 Task: Search one way flight ticket for 3 adults in first from Denver: Denver International Airport to Greensboro: Piedmont Triad International Airport on 5-1-2023. Choice of flights is Westjet. Number of bags: 1 carry on bag. Price is upto 97000. Outbound departure time preference is 12:30.
Action: Mouse moved to (230, 197)
Screenshot: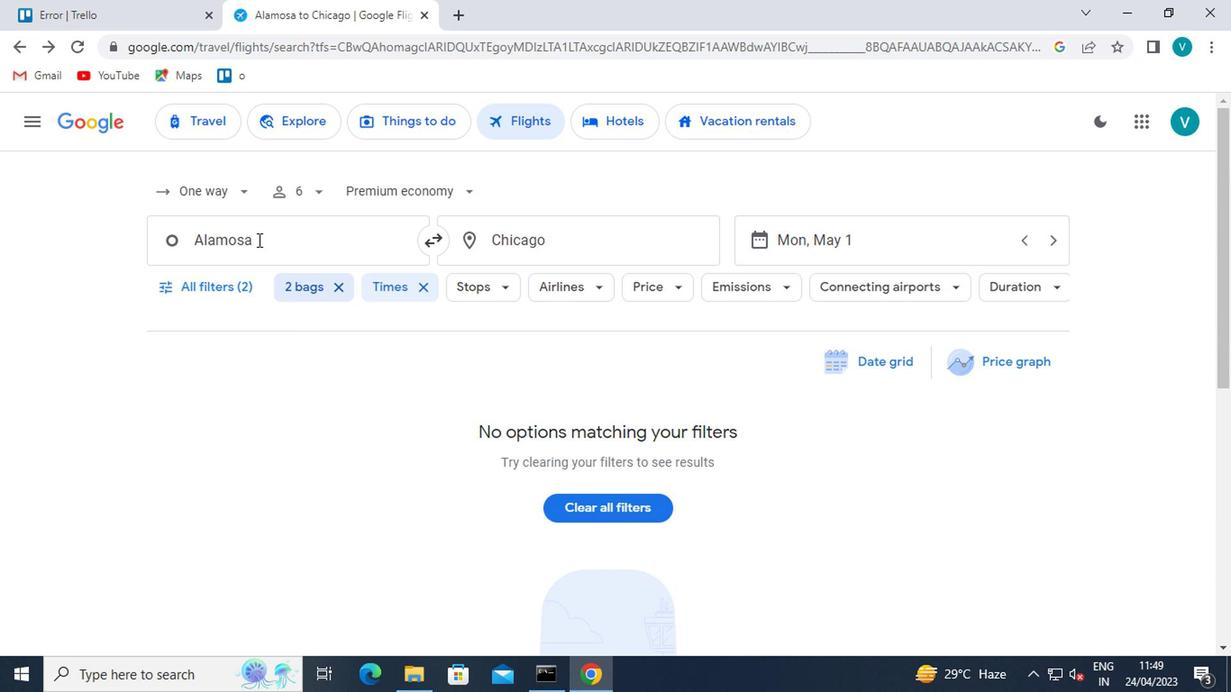 
Action: Mouse pressed left at (230, 197)
Screenshot: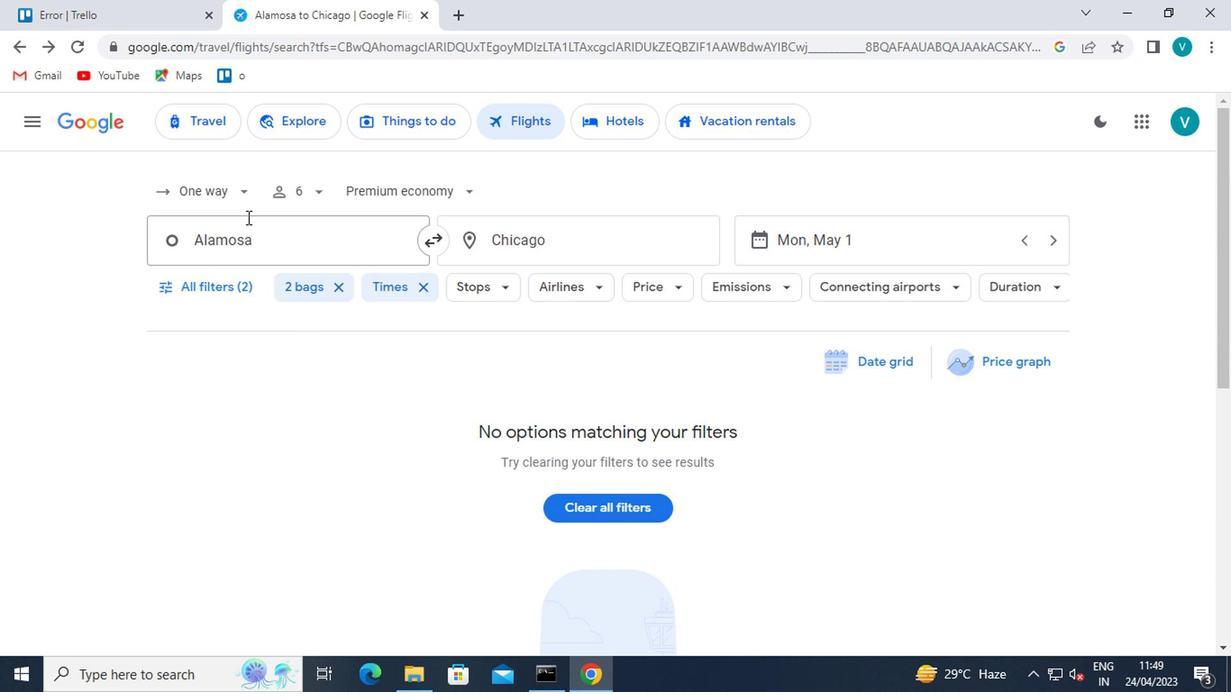 
Action: Mouse moved to (220, 282)
Screenshot: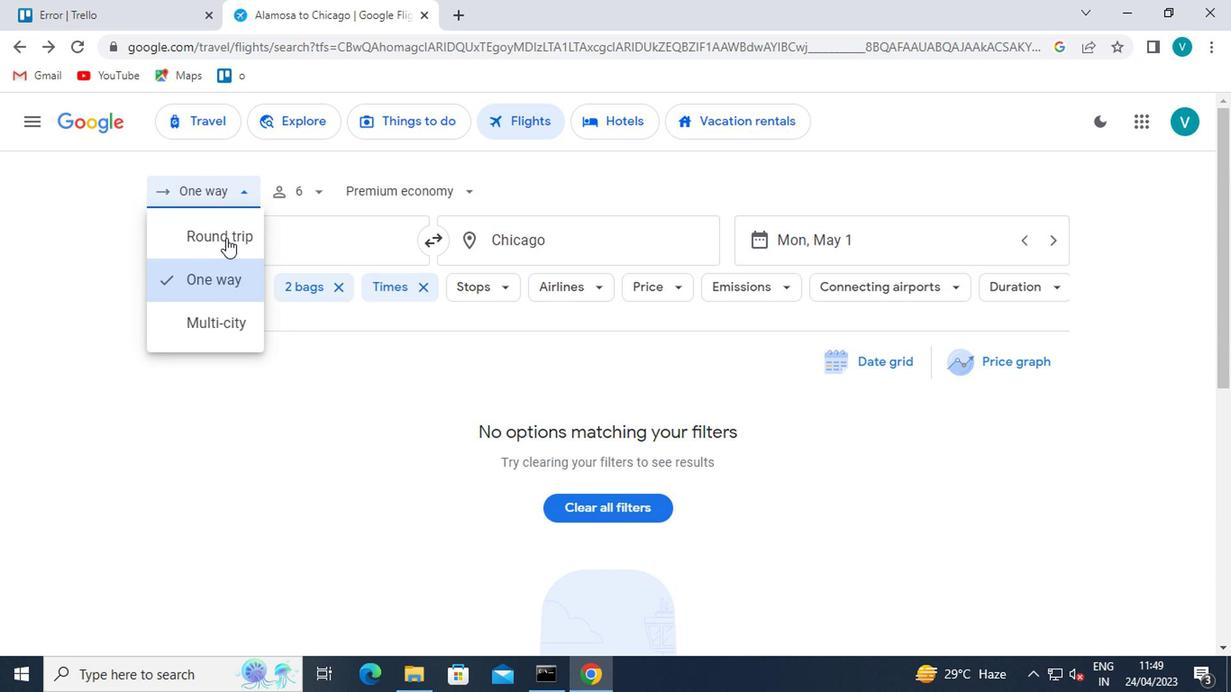 
Action: Mouse pressed left at (220, 282)
Screenshot: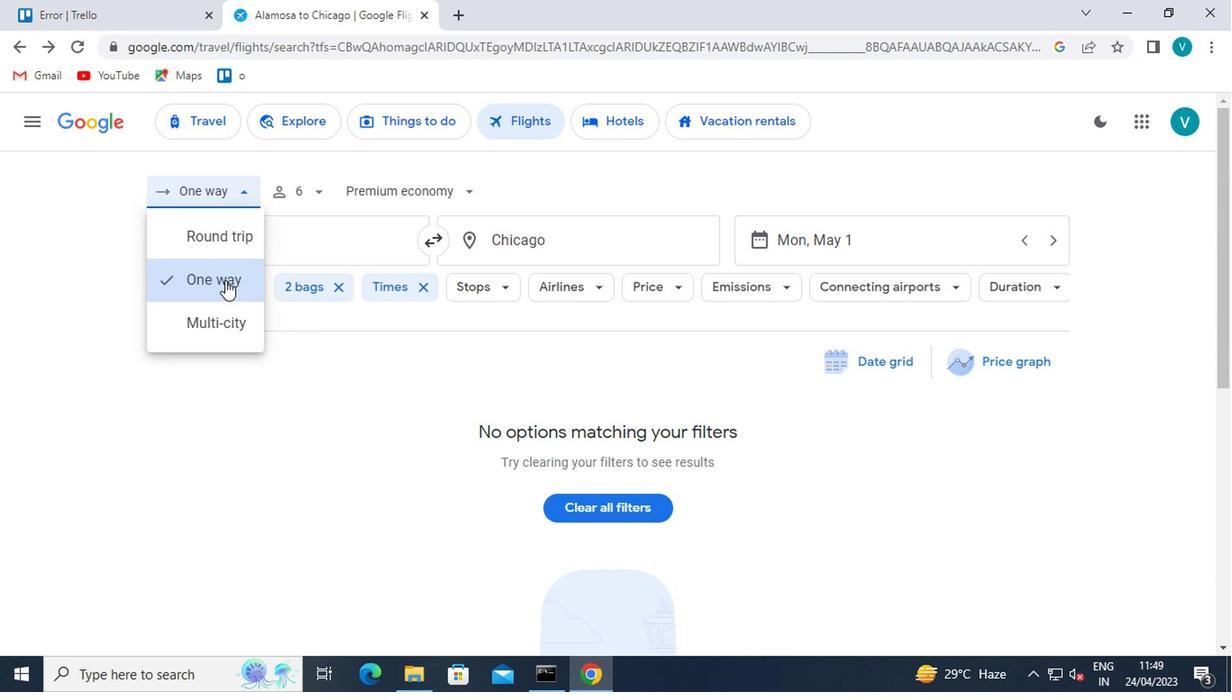 
Action: Mouse moved to (320, 191)
Screenshot: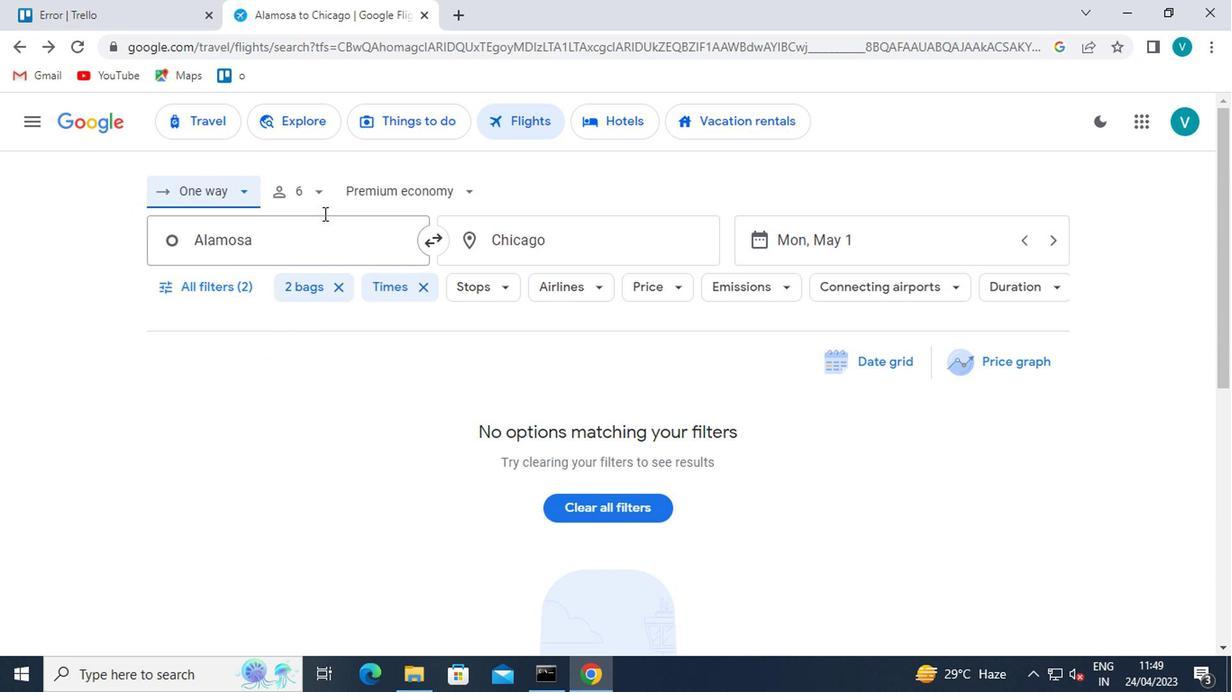 
Action: Mouse pressed left at (320, 191)
Screenshot: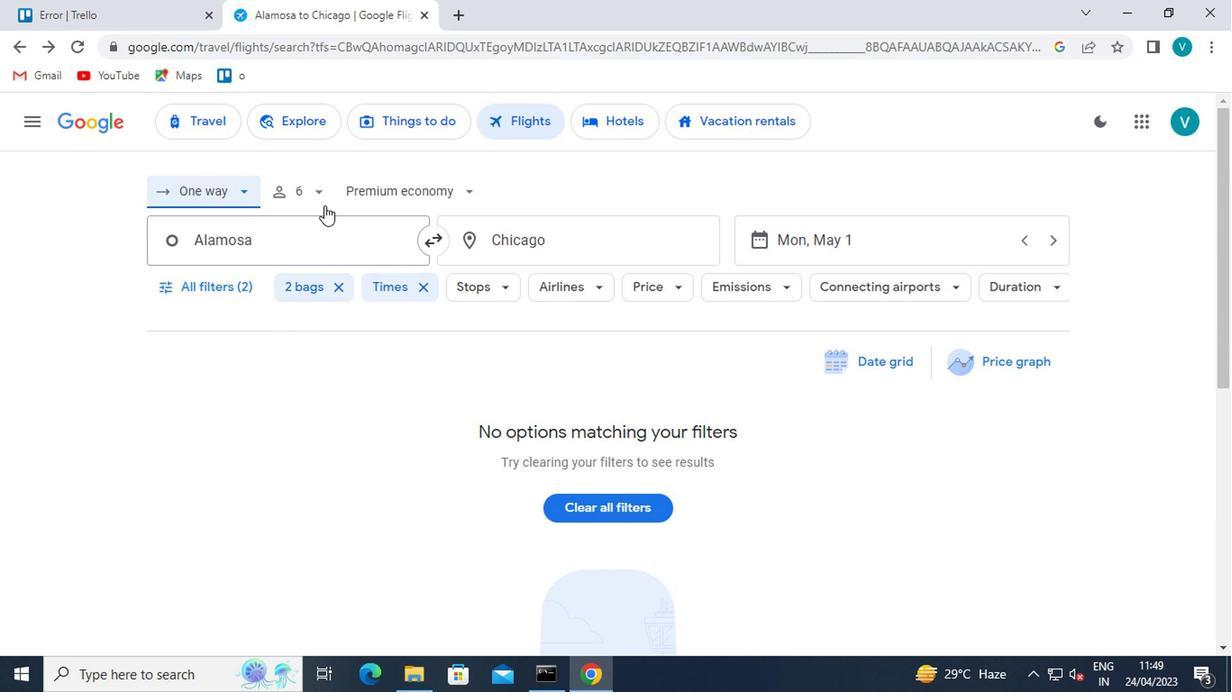 
Action: Mouse moved to (383, 293)
Screenshot: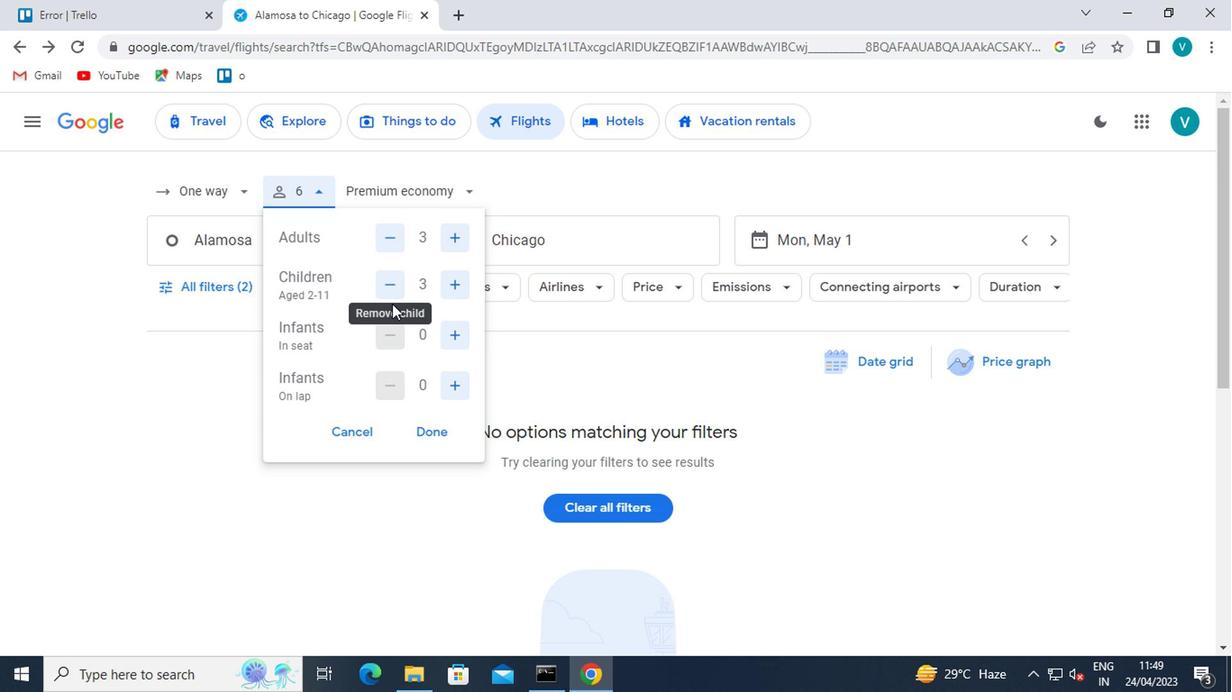 
Action: Mouse pressed left at (383, 293)
Screenshot: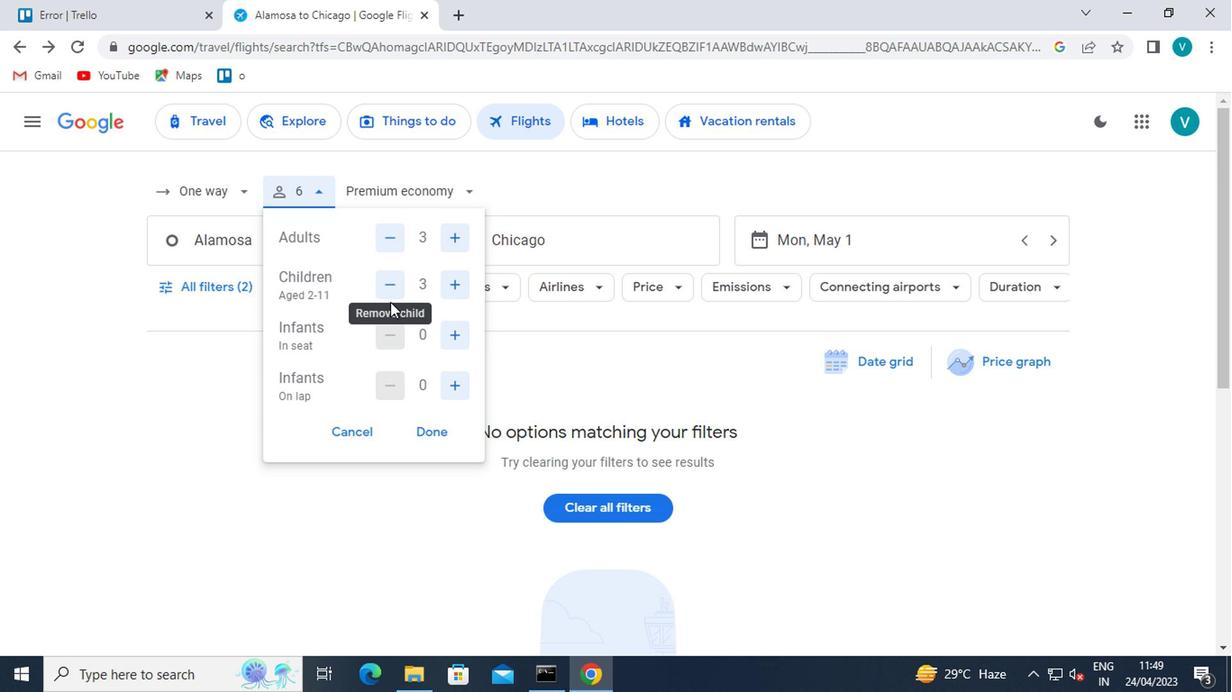 
Action: Mouse moved to (382, 293)
Screenshot: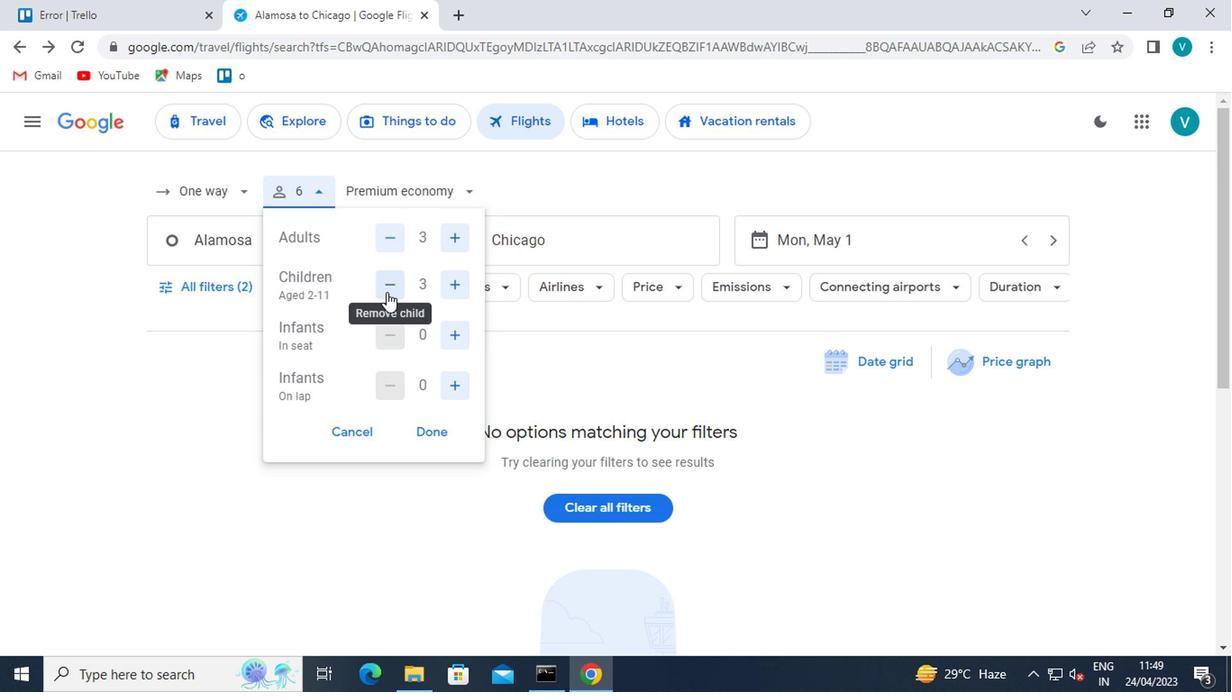 
Action: Mouse pressed left at (382, 293)
Screenshot: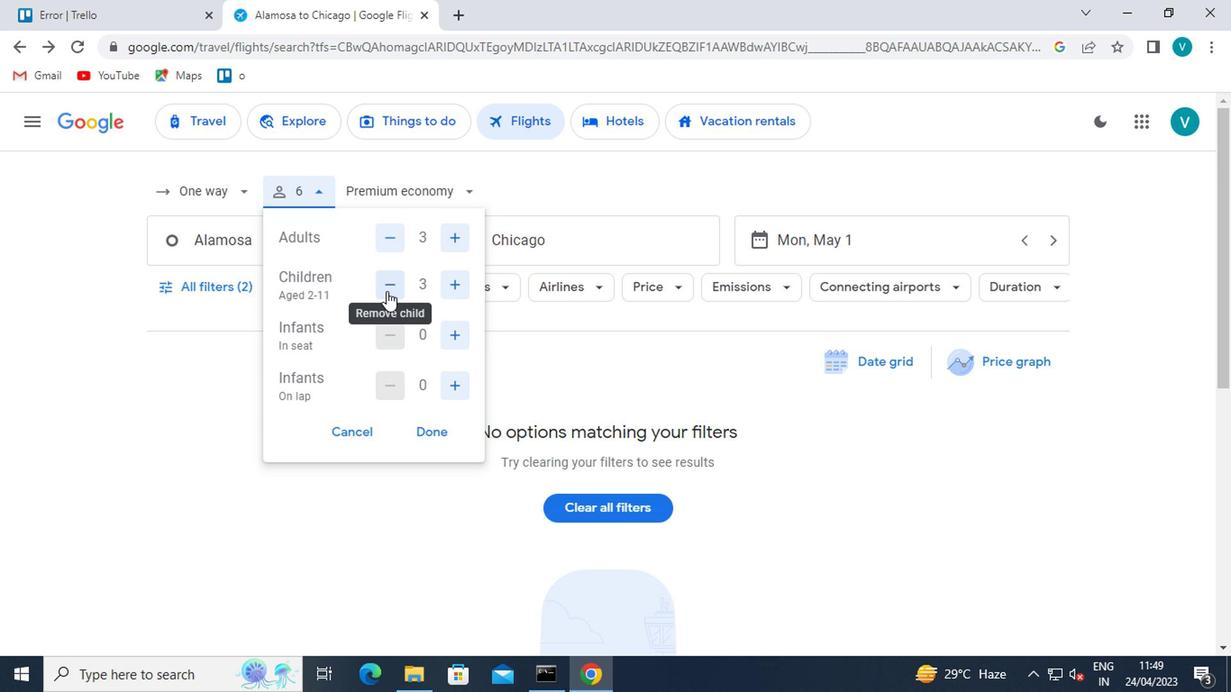 
Action: Mouse pressed left at (382, 293)
Screenshot: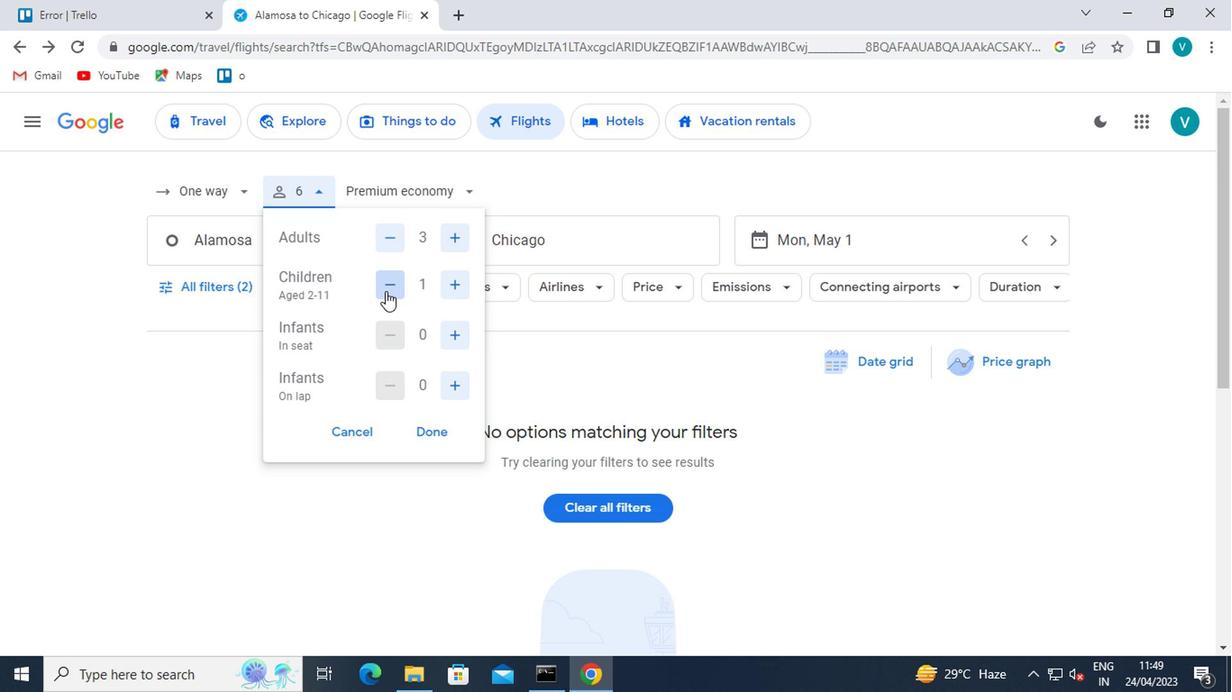 
Action: Mouse moved to (409, 202)
Screenshot: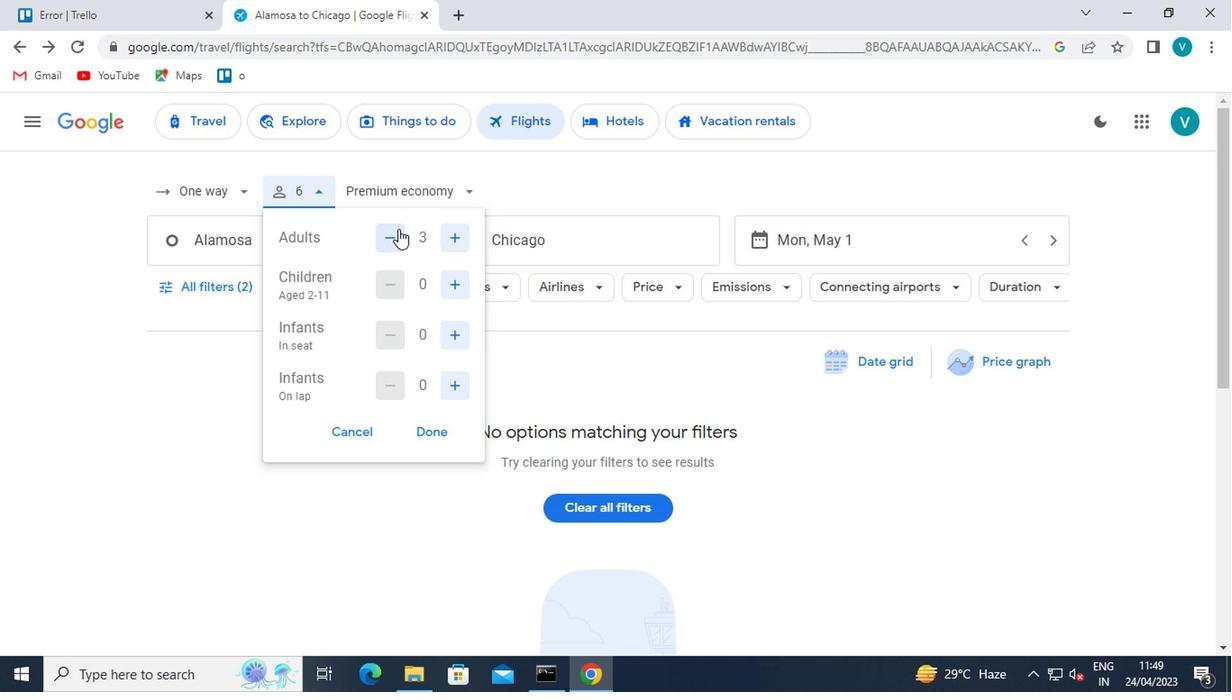 
Action: Mouse pressed left at (409, 202)
Screenshot: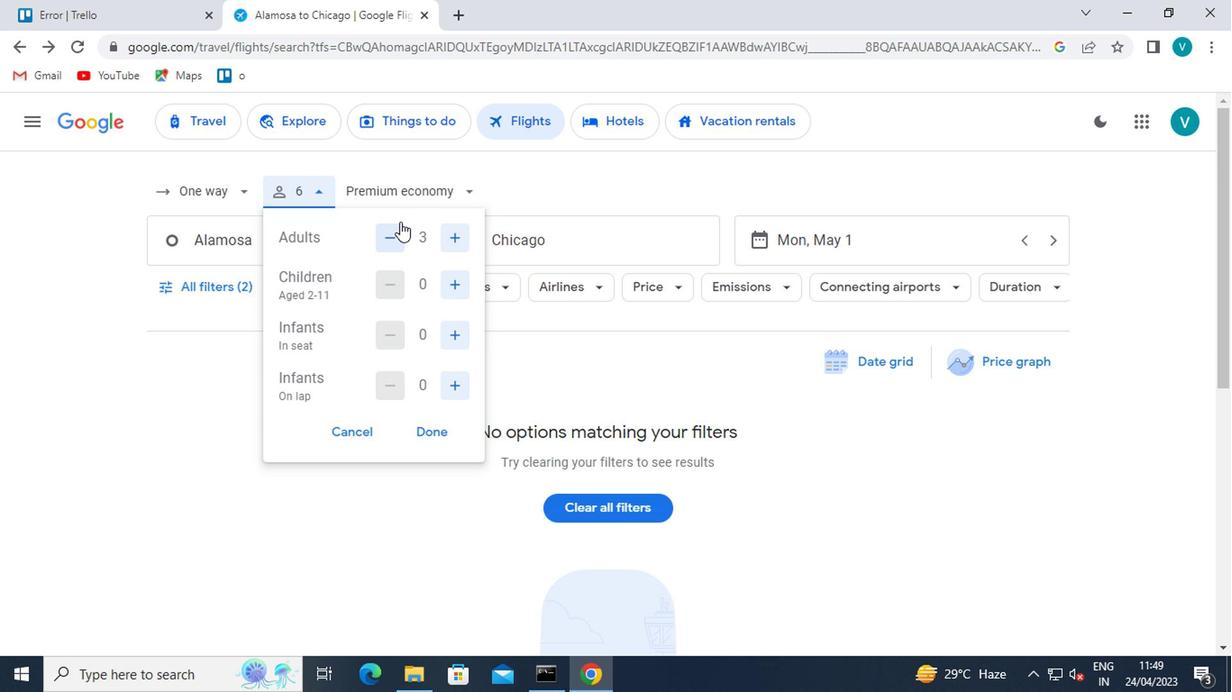
Action: Mouse moved to (396, 386)
Screenshot: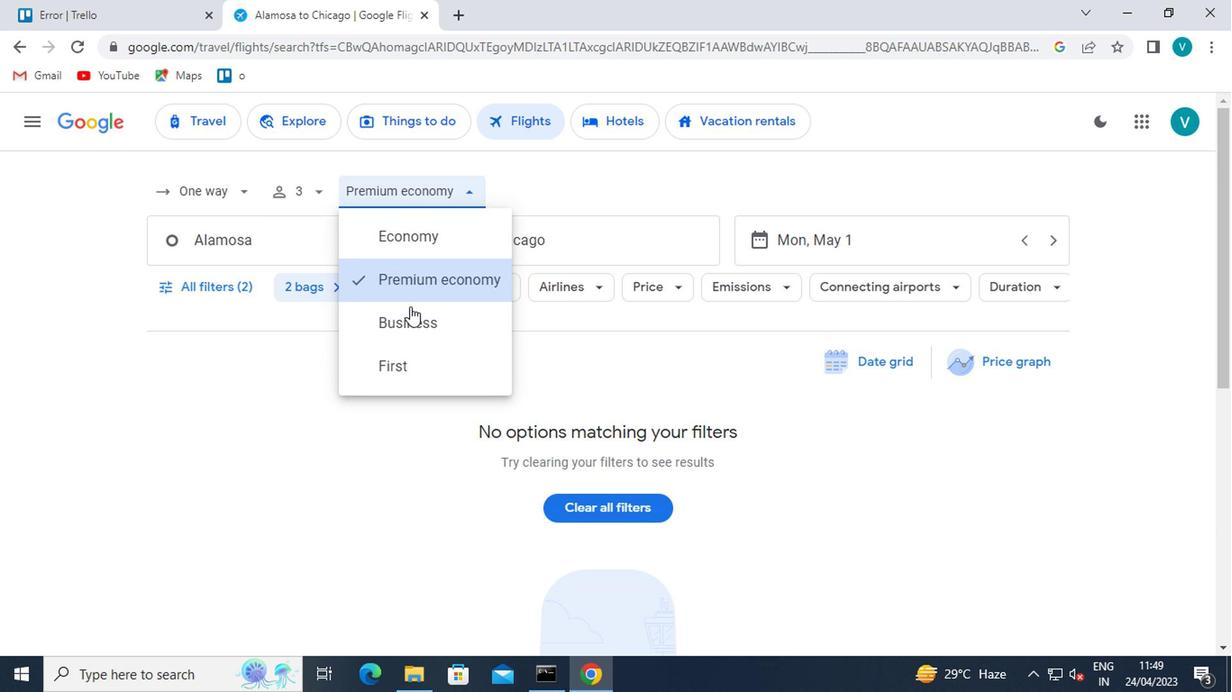 
Action: Mouse pressed left at (396, 386)
Screenshot: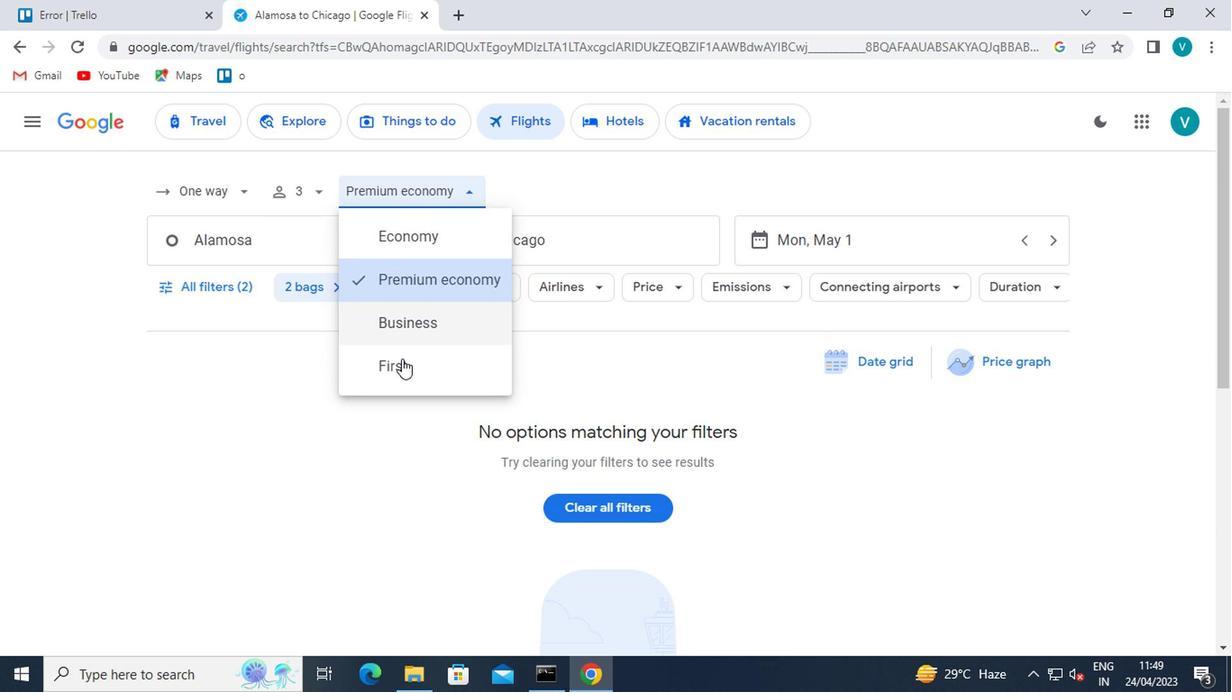 
Action: Mouse moved to (329, 270)
Screenshot: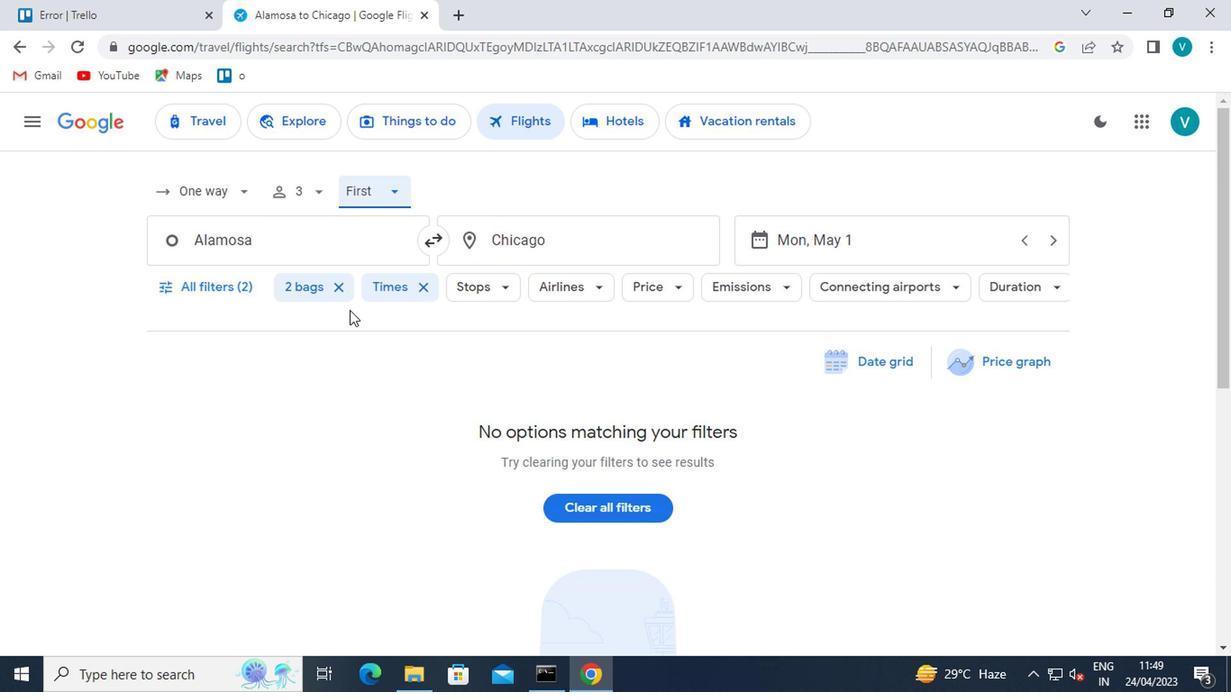 
Action: Mouse pressed left at (329, 270)
Screenshot: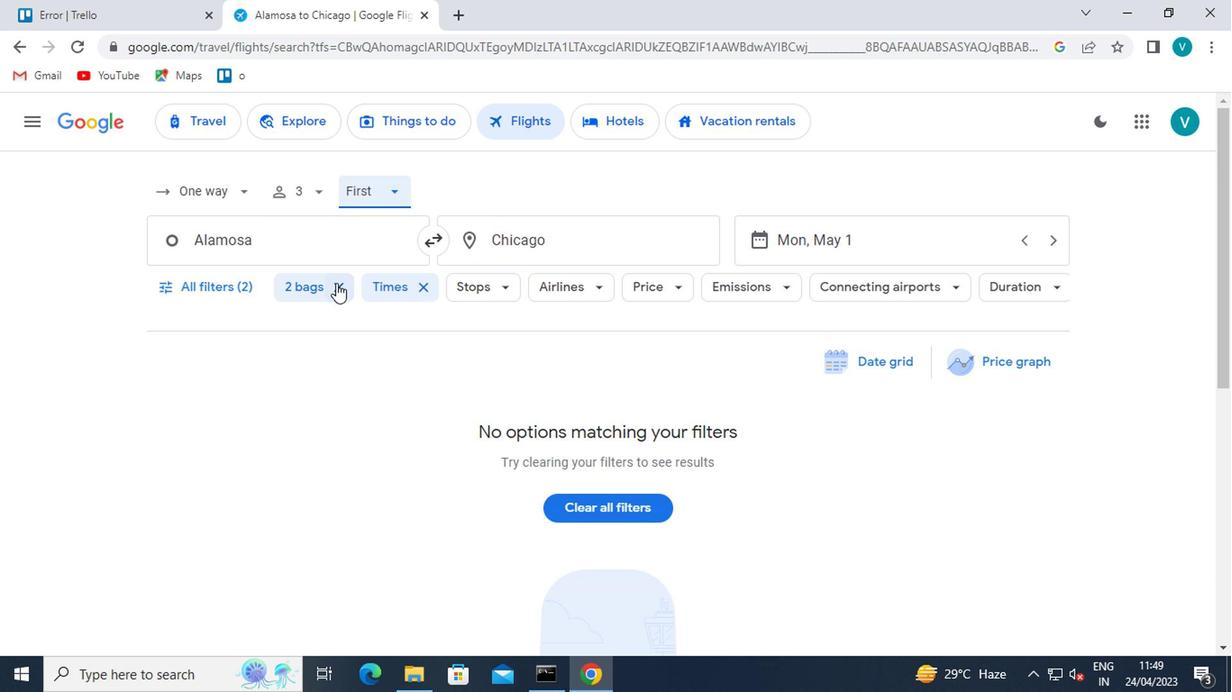 
Action: Mouse moved to (331, 252)
Screenshot: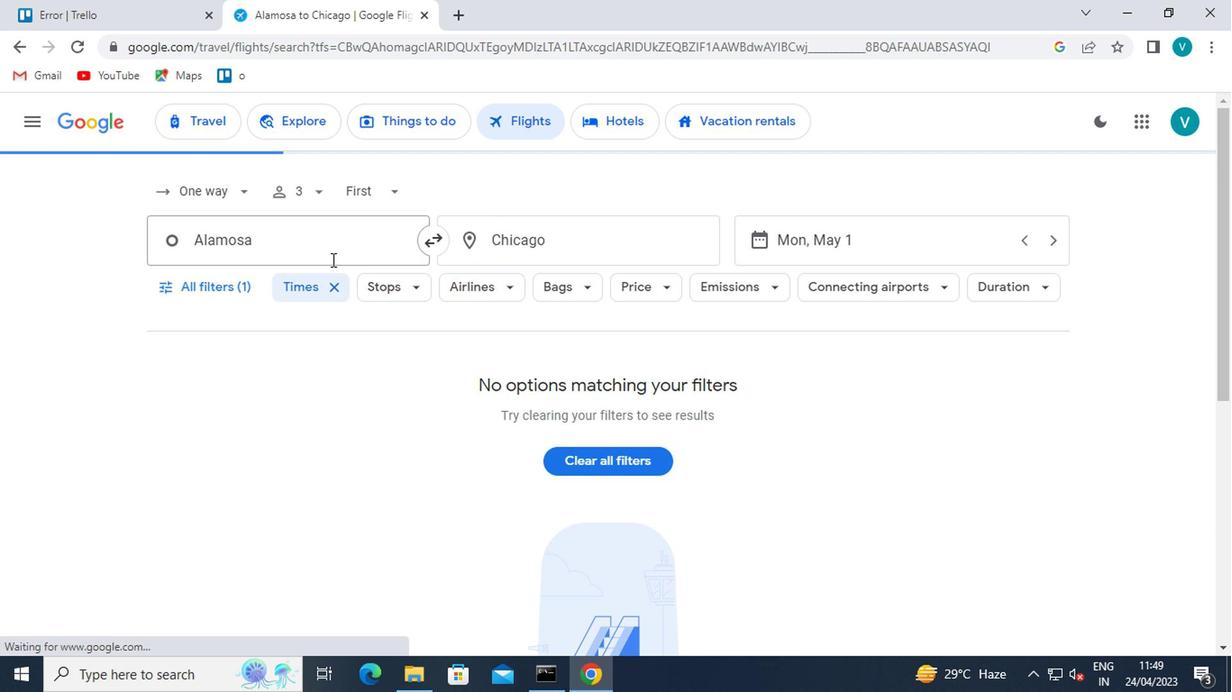 
Action: Mouse pressed left at (331, 252)
Screenshot: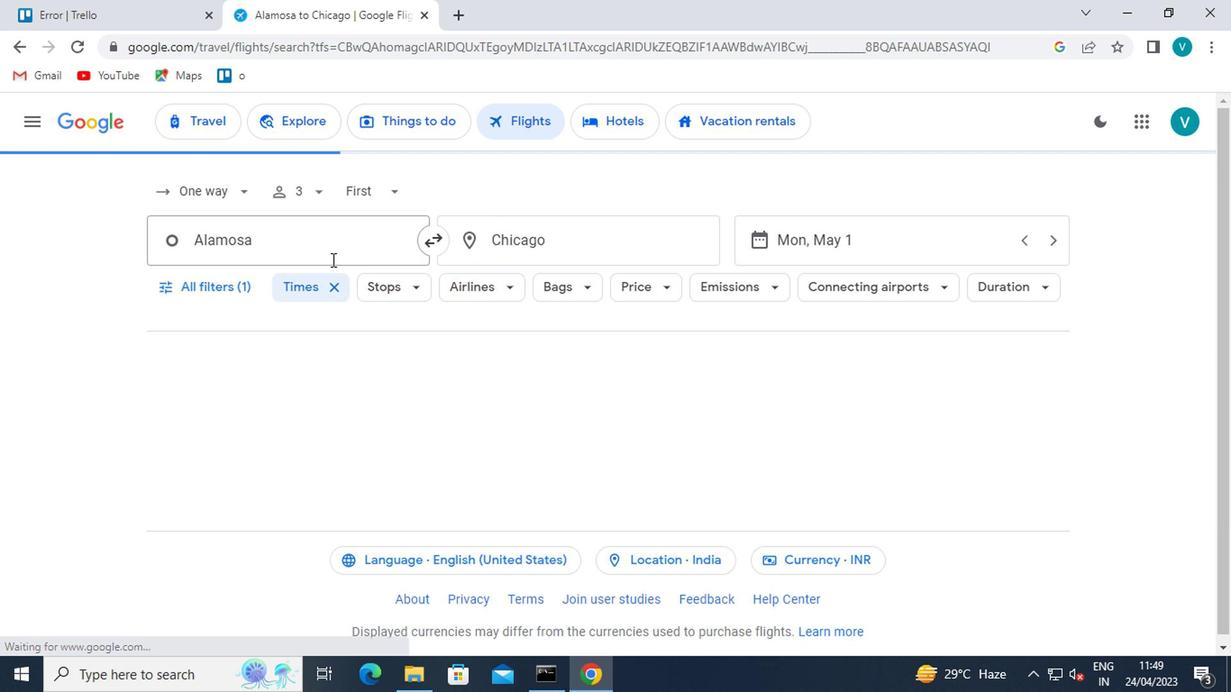 
Action: Mouse moved to (402, 250)
Screenshot: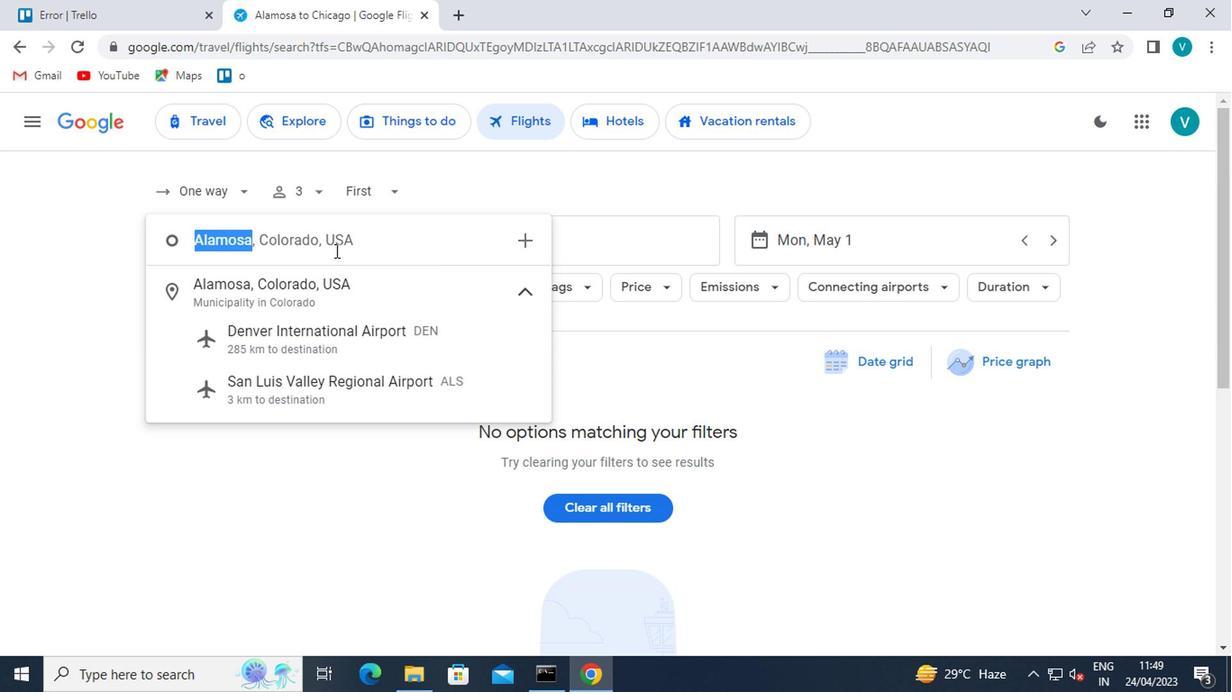 
Action: Key pressed <Key.shift>DENVER
Screenshot: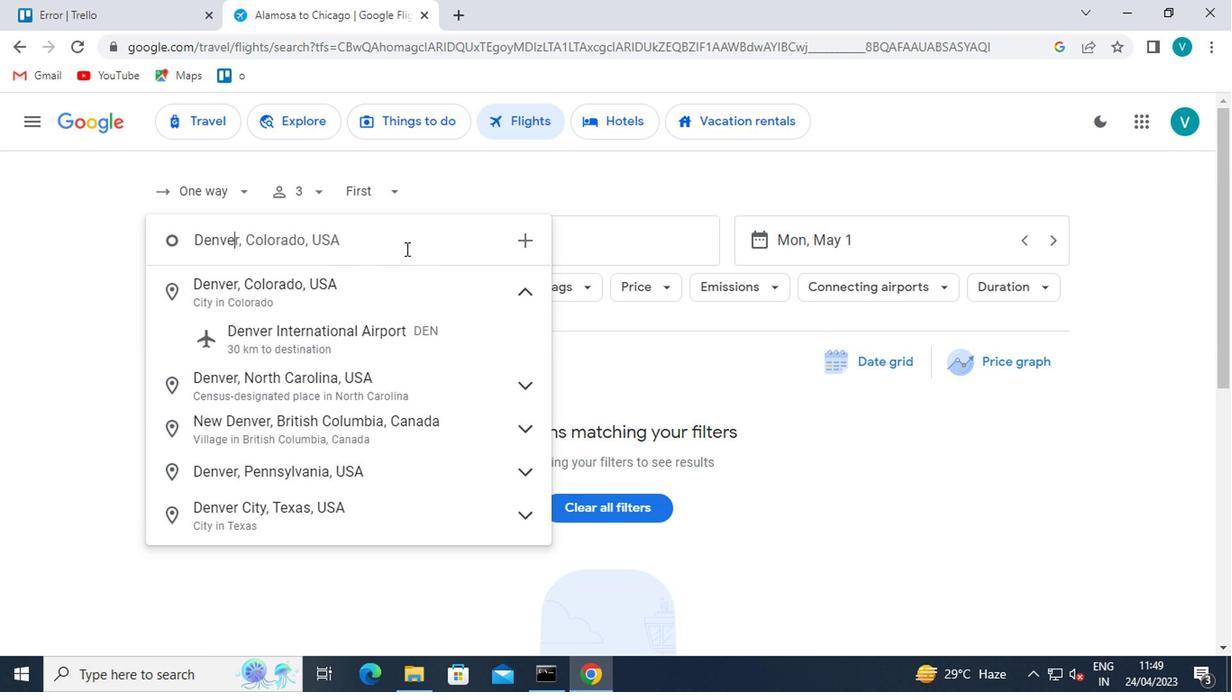 
Action: Mouse moved to (357, 327)
Screenshot: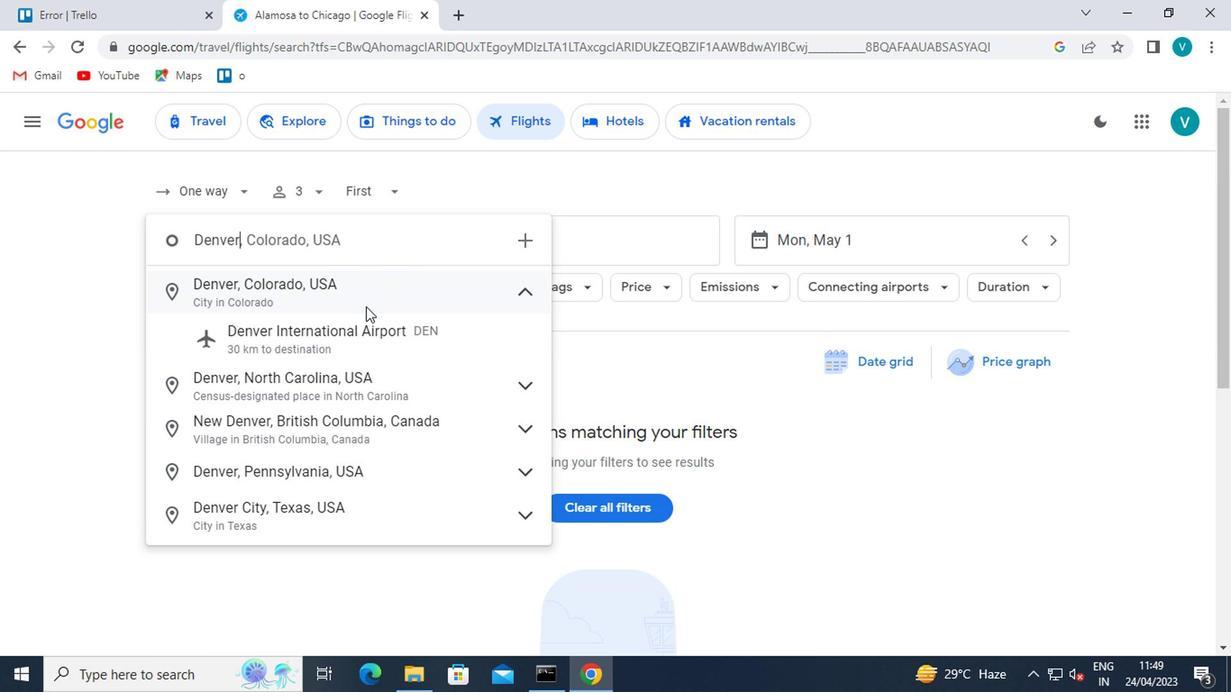
Action: Mouse pressed left at (357, 327)
Screenshot: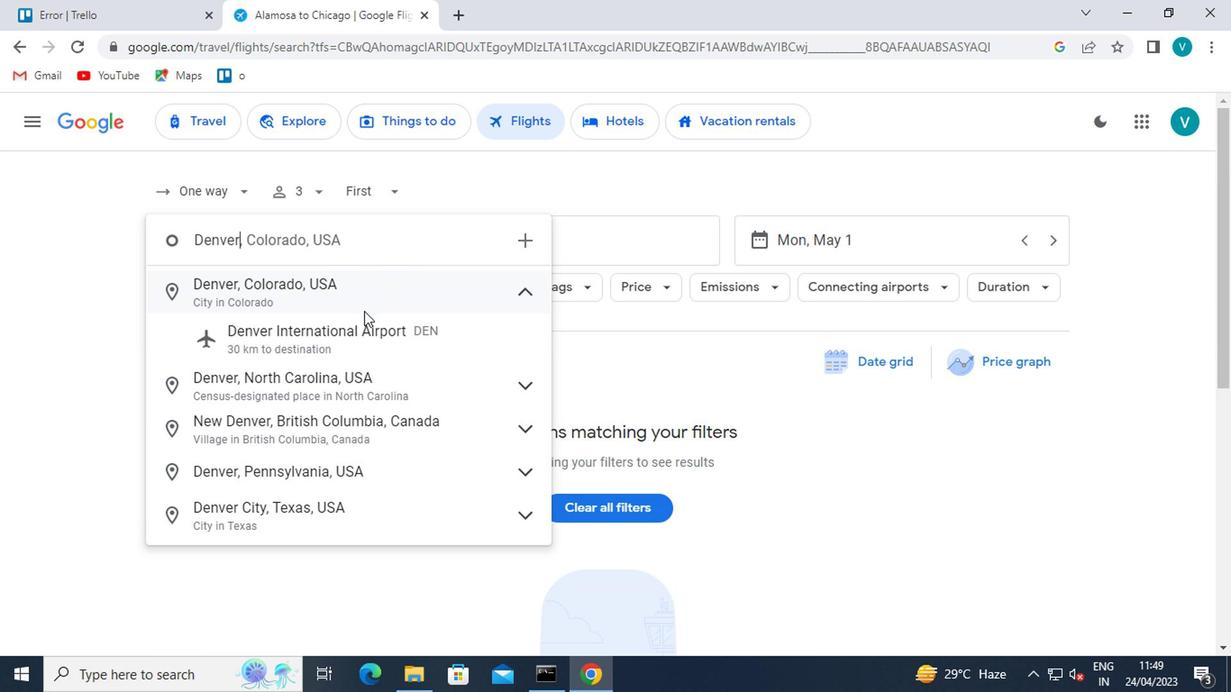 
Action: Mouse moved to (548, 249)
Screenshot: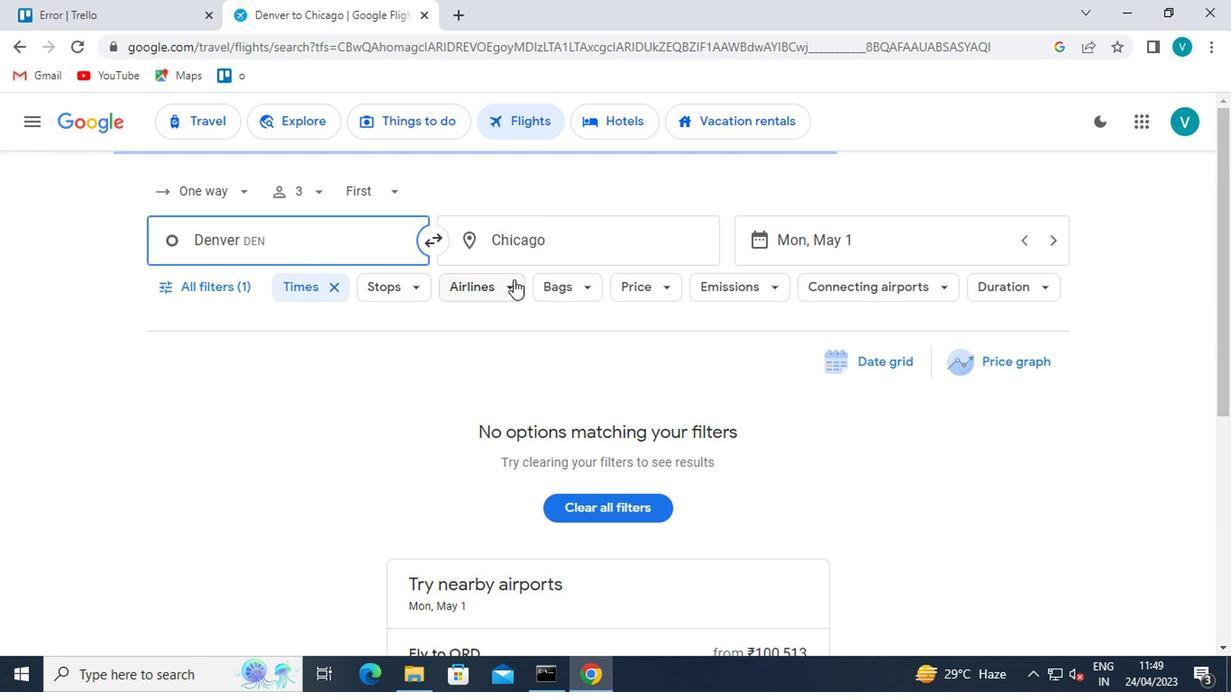 
Action: Mouse pressed left at (548, 249)
Screenshot: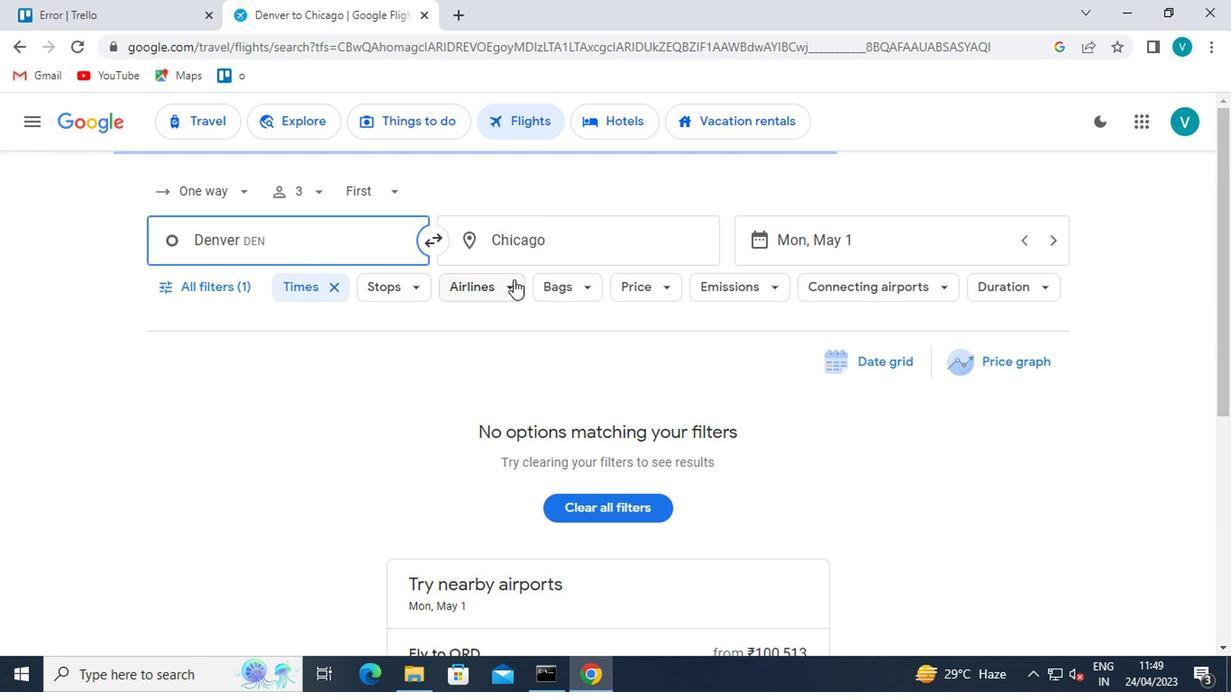 
Action: Key pressed <Key.backspace><Key.shift>GREENSBRO
Screenshot: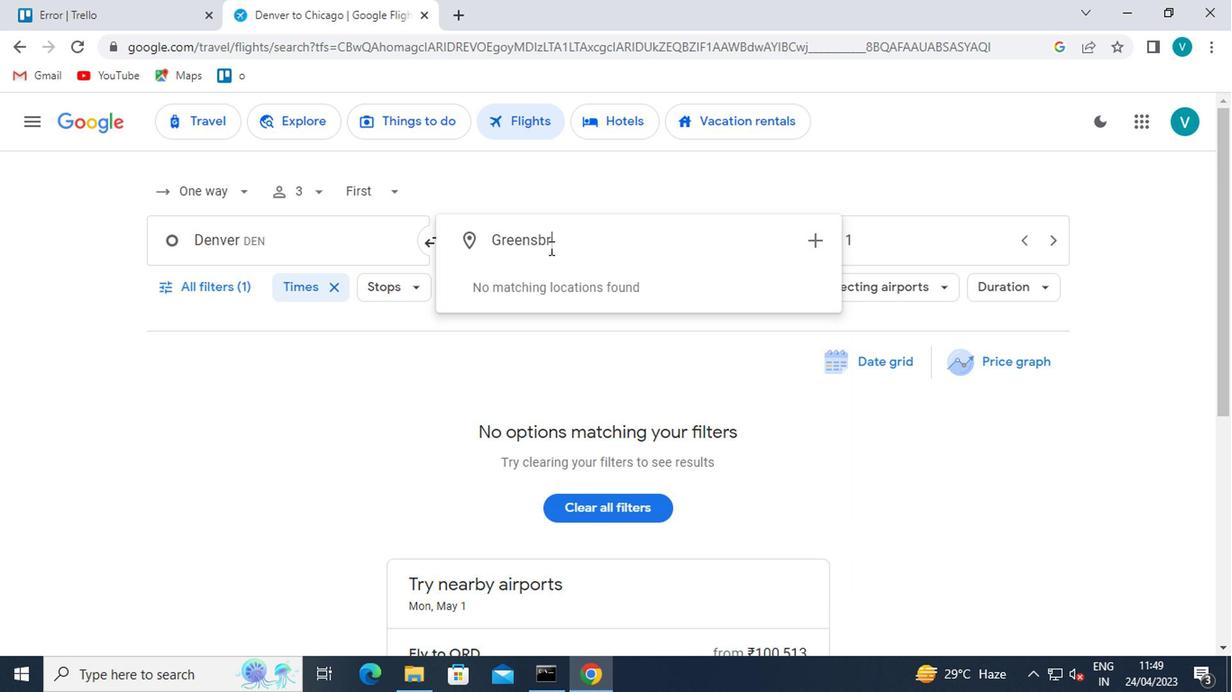 
Action: Mouse moved to (618, 341)
Screenshot: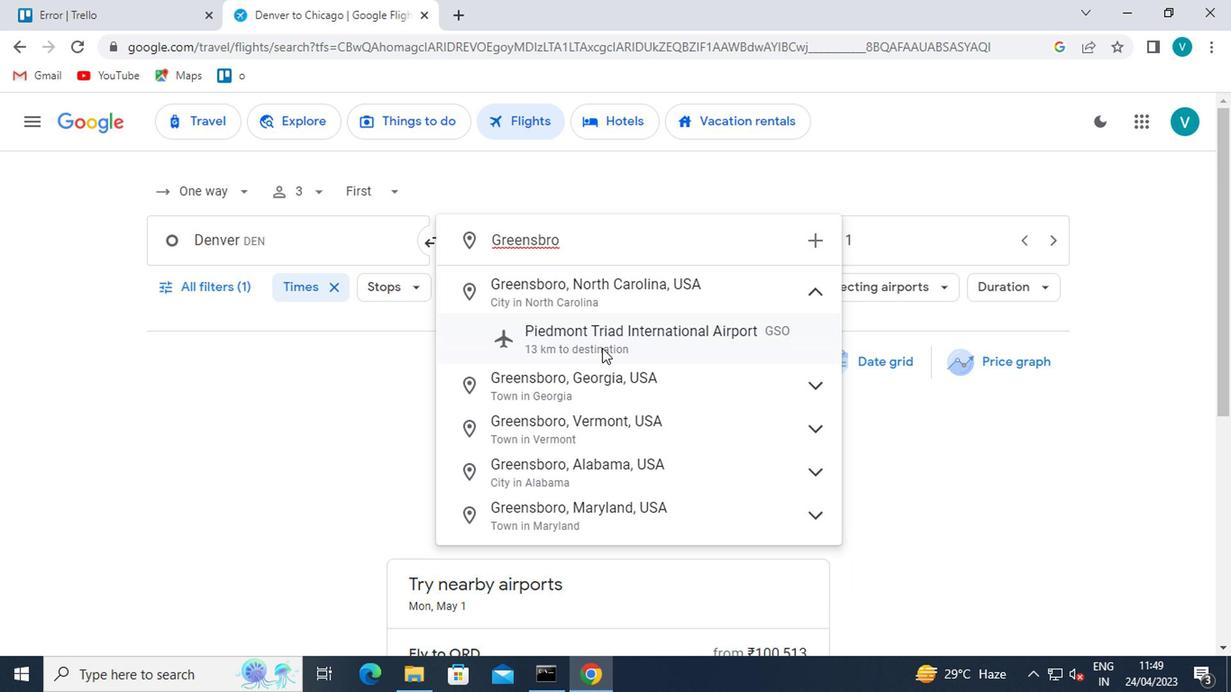 
Action: Mouse pressed left at (618, 341)
Screenshot: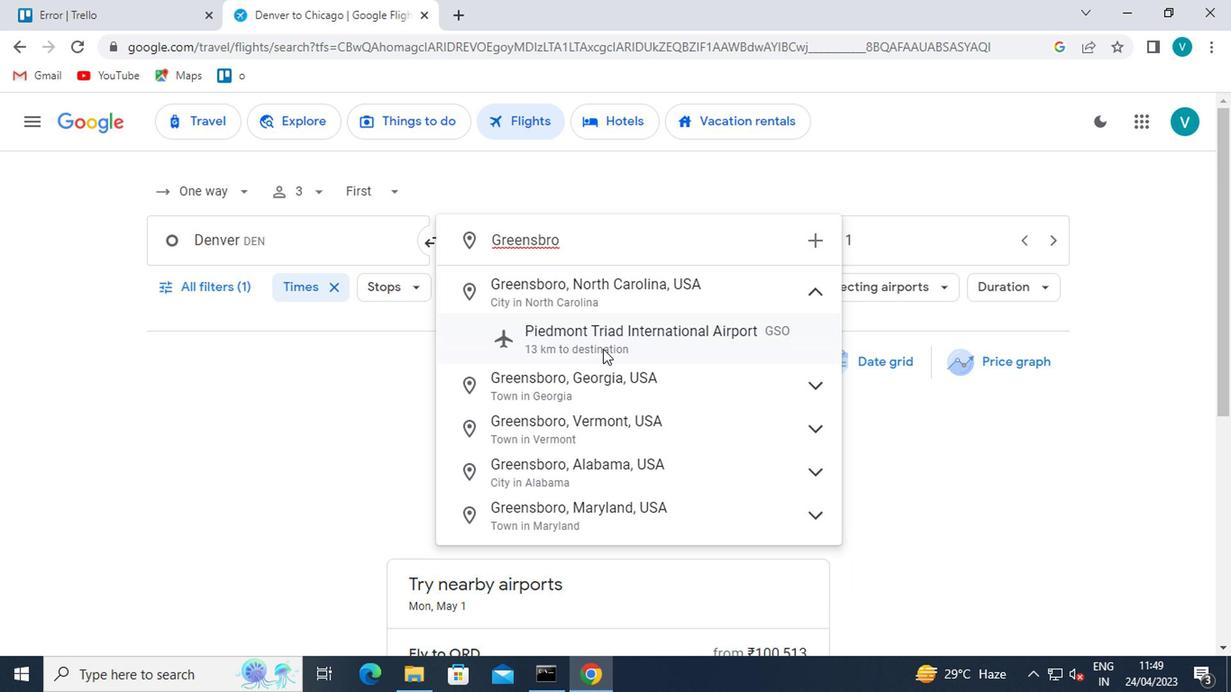 
Action: Mouse moved to (874, 245)
Screenshot: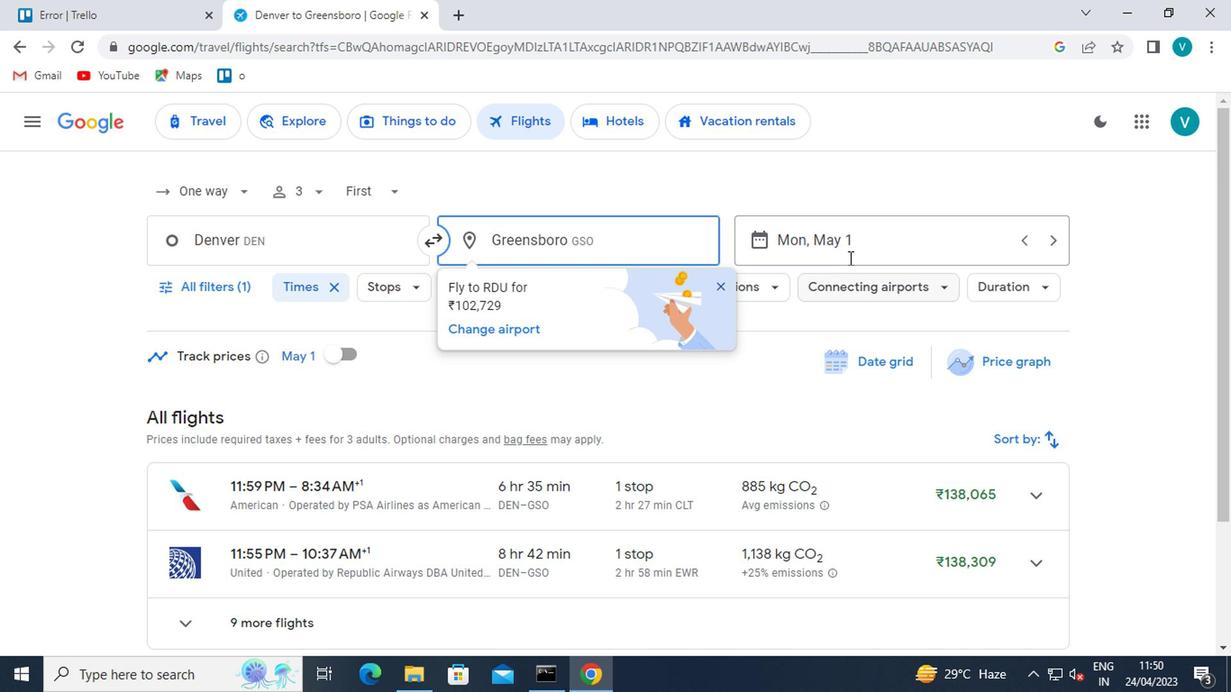 
Action: Mouse pressed left at (874, 245)
Screenshot: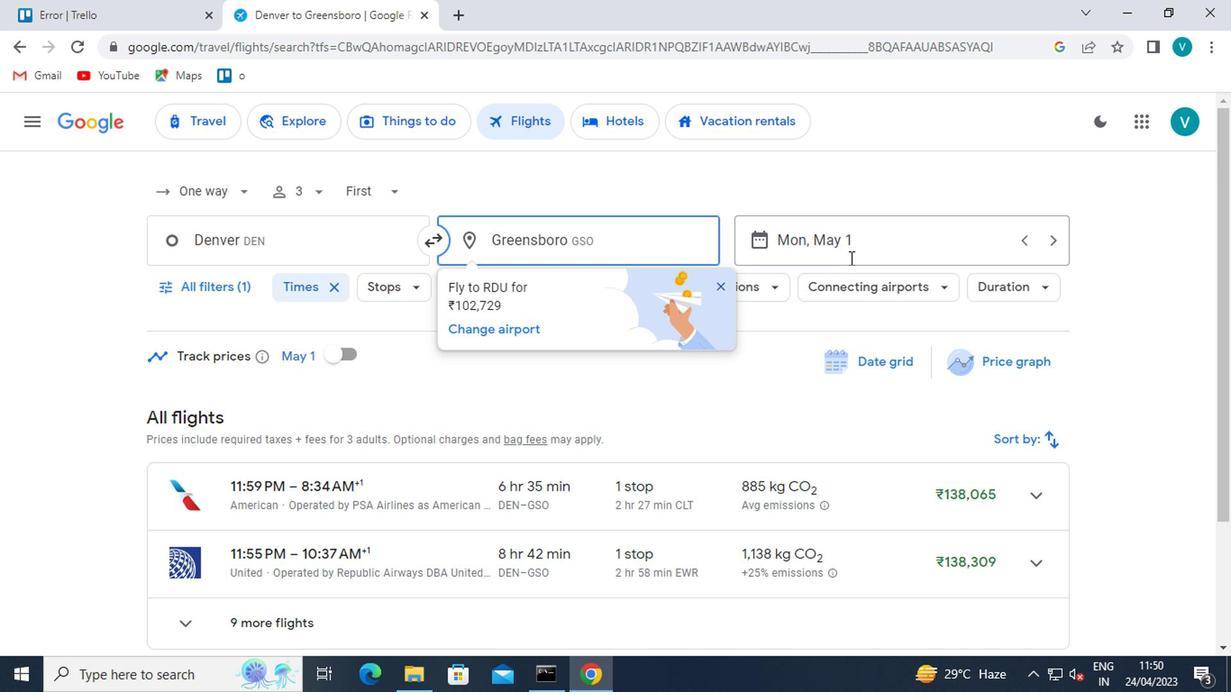 
Action: Mouse moved to (830, 320)
Screenshot: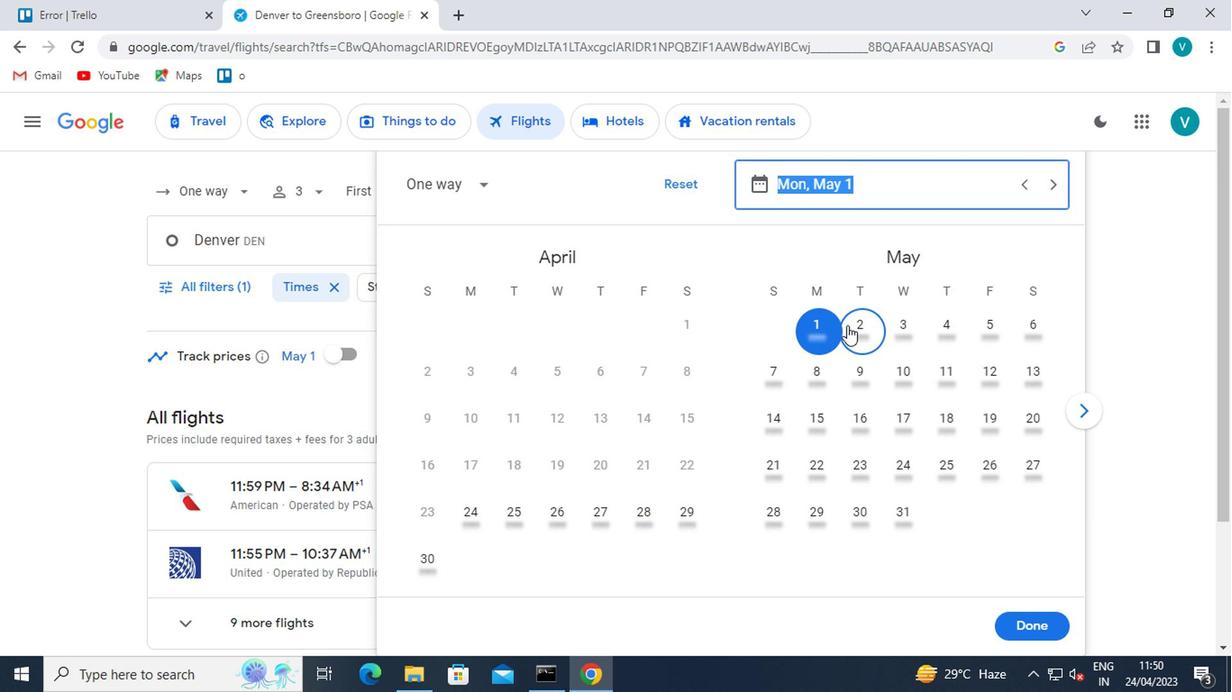 
Action: Mouse pressed left at (830, 320)
Screenshot: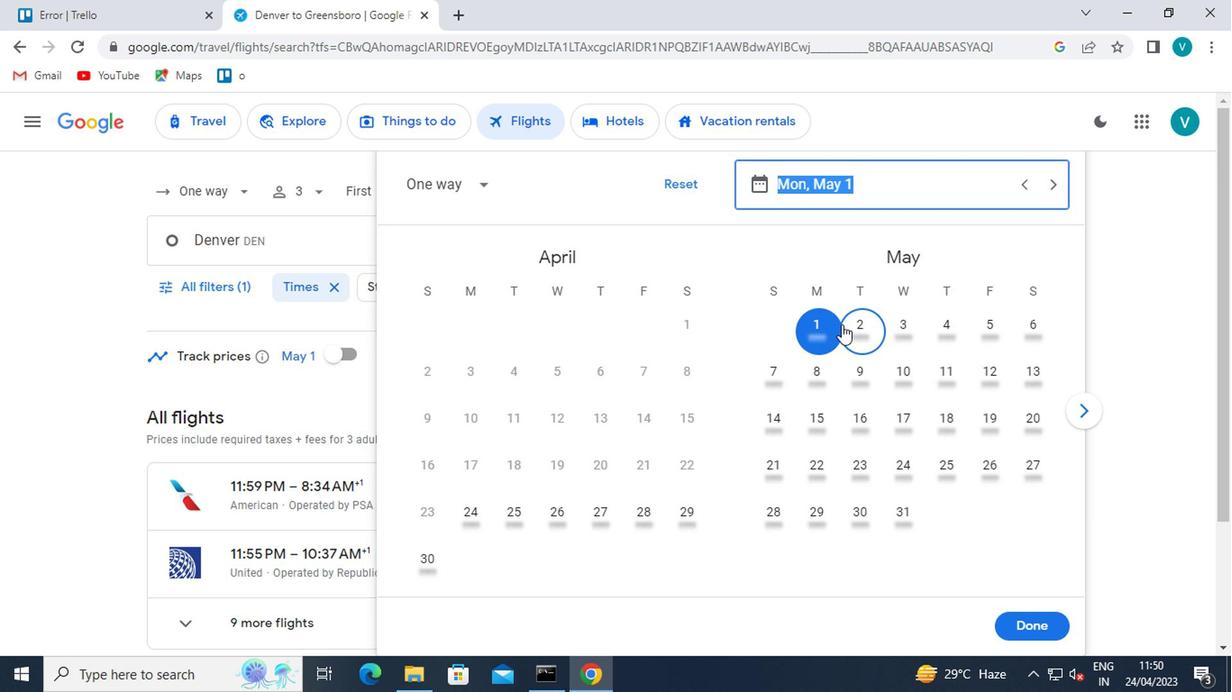 
Action: Mouse moved to (1048, 628)
Screenshot: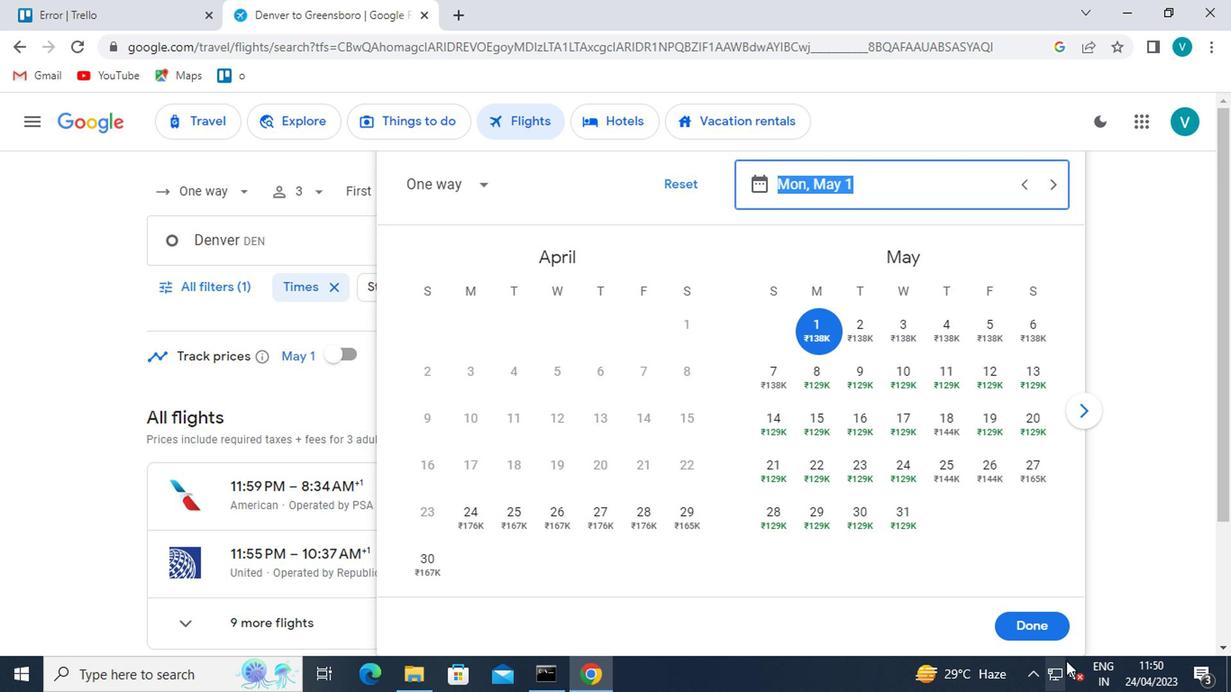 
Action: Mouse pressed left at (1048, 628)
Screenshot: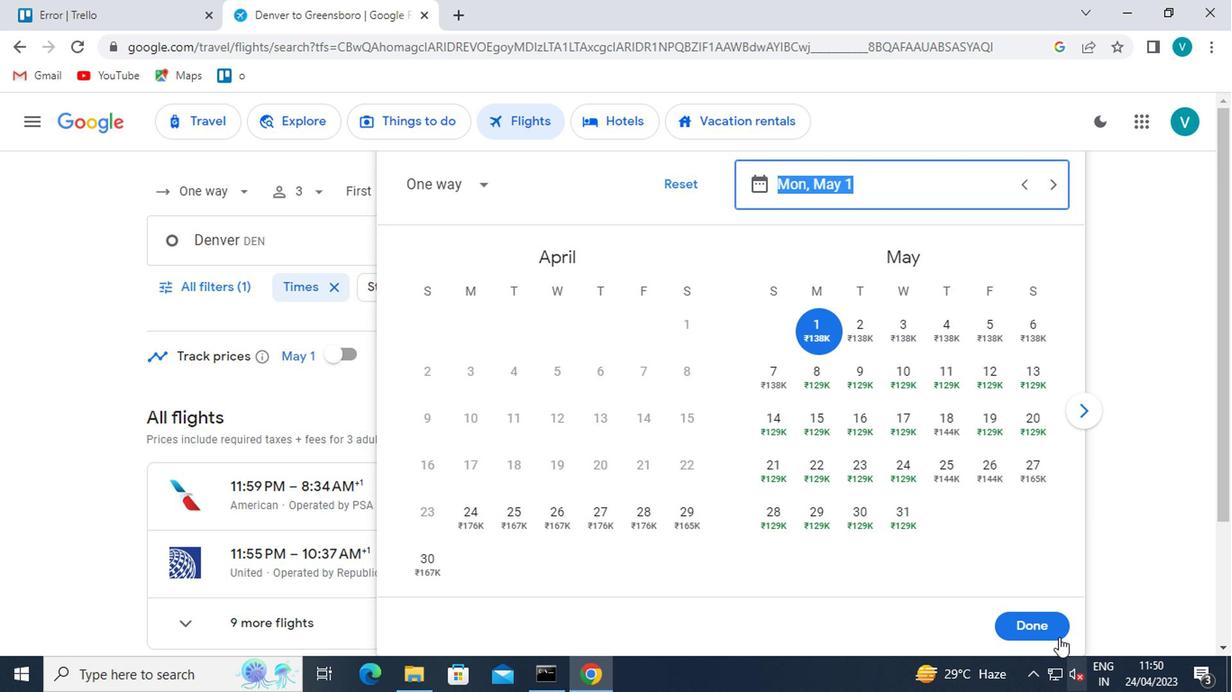 
Action: Mouse moved to (196, 293)
Screenshot: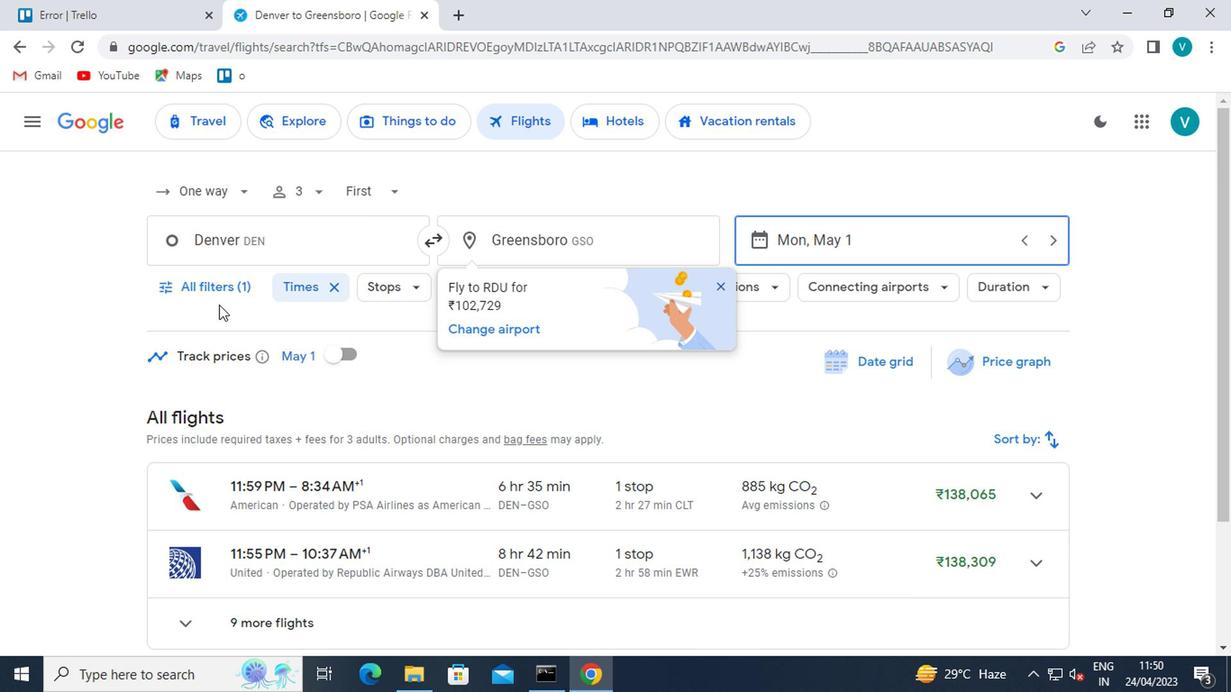 
Action: Mouse pressed left at (196, 293)
Screenshot: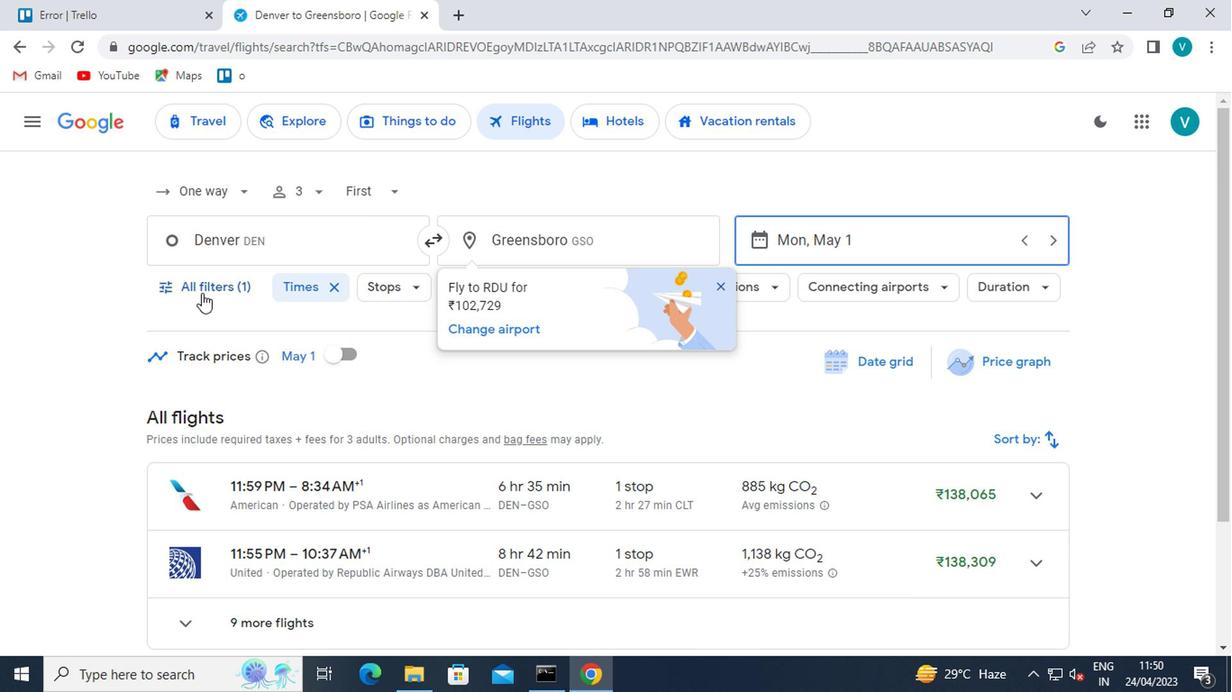 
Action: Mouse moved to (357, 407)
Screenshot: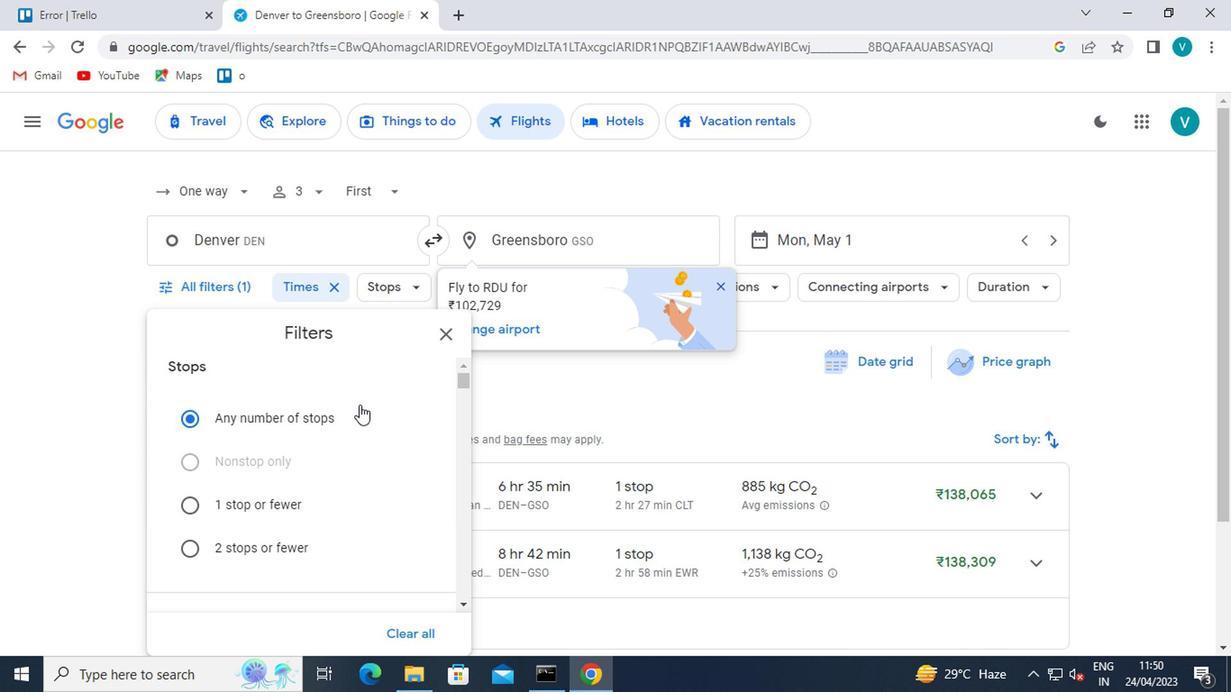 
Action: Mouse scrolled (357, 407) with delta (0, 0)
Screenshot: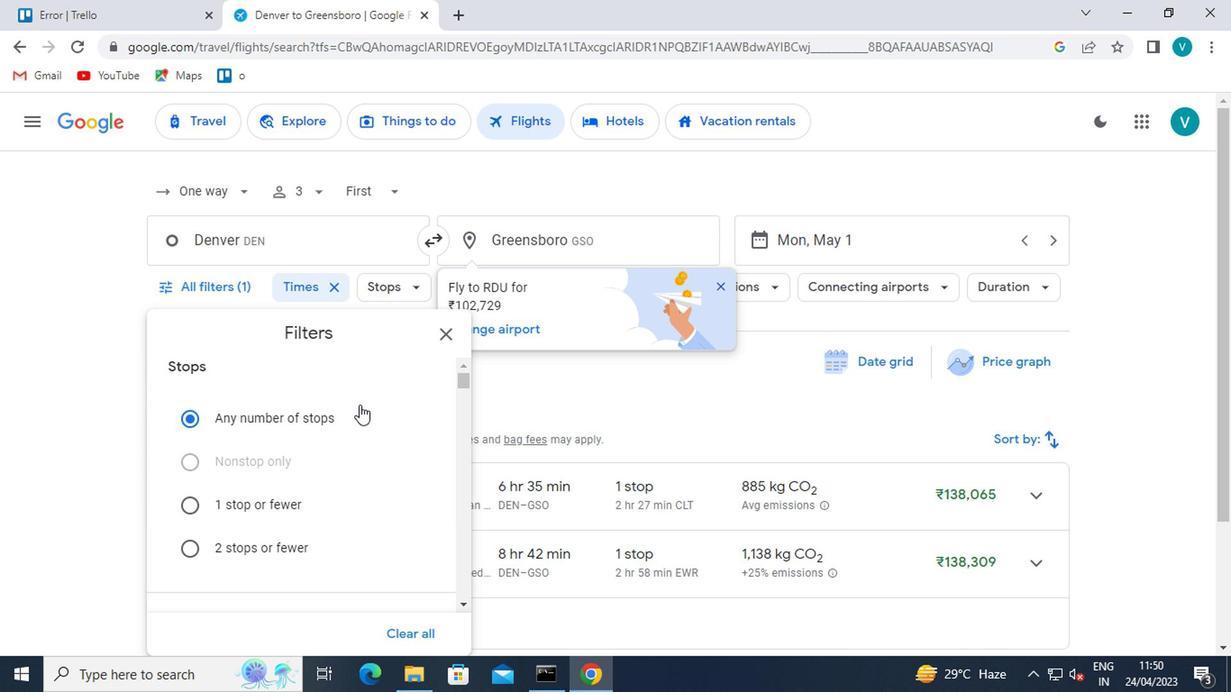 
Action: Mouse moved to (359, 410)
Screenshot: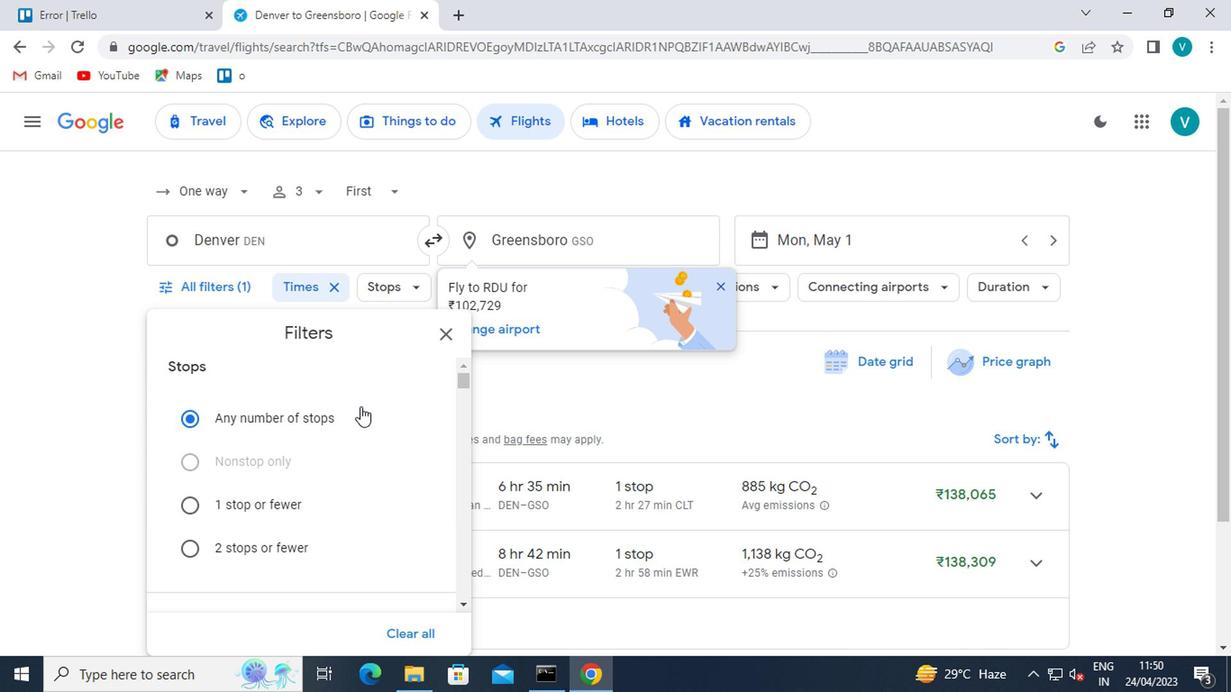 
Action: Mouse scrolled (359, 409) with delta (0, 0)
Screenshot: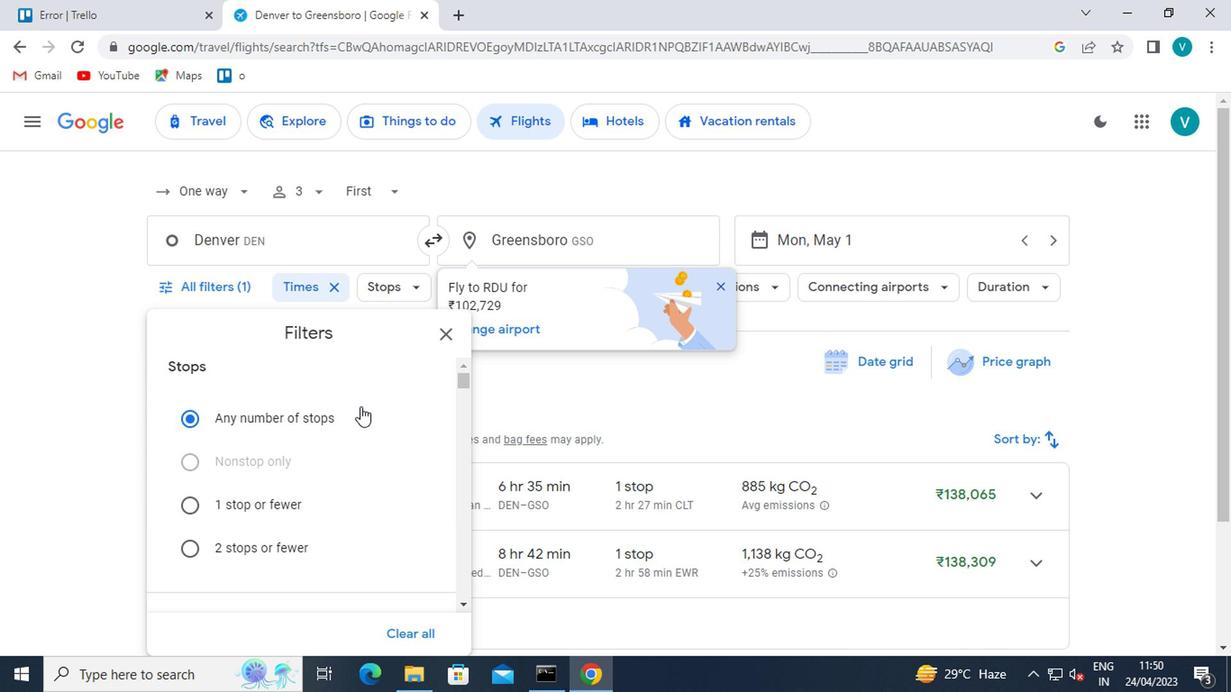 
Action: Mouse scrolled (359, 409) with delta (0, 0)
Screenshot: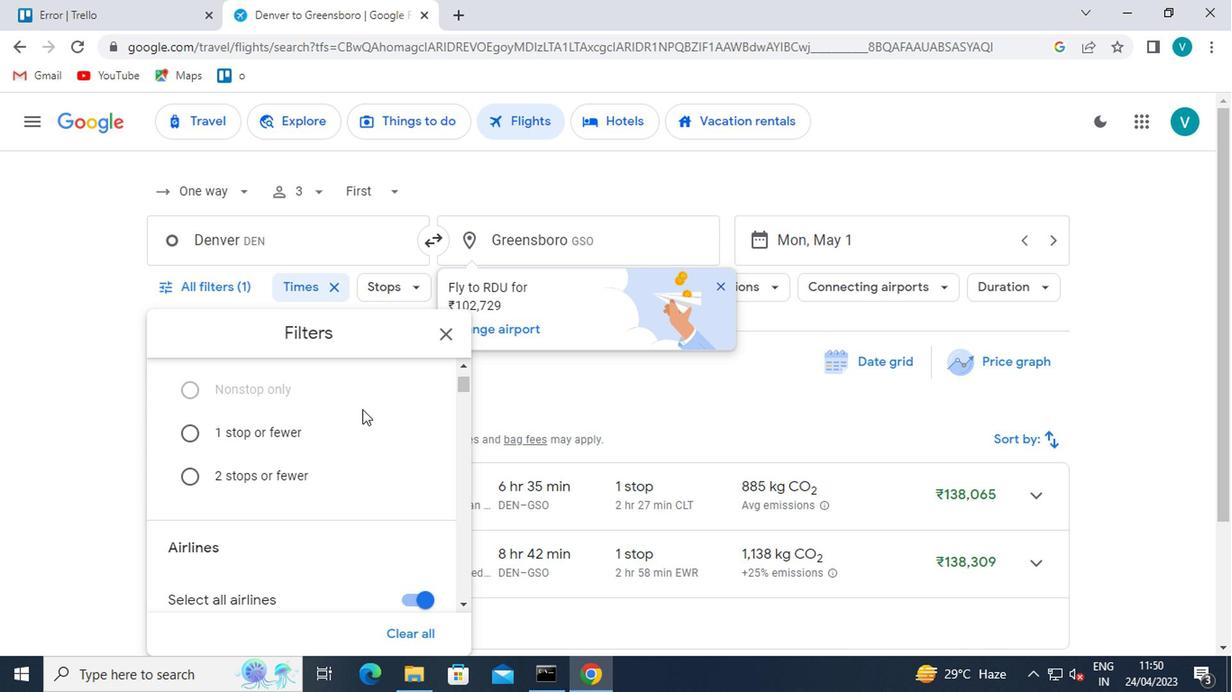 
Action: Mouse scrolled (359, 409) with delta (0, 0)
Screenshot: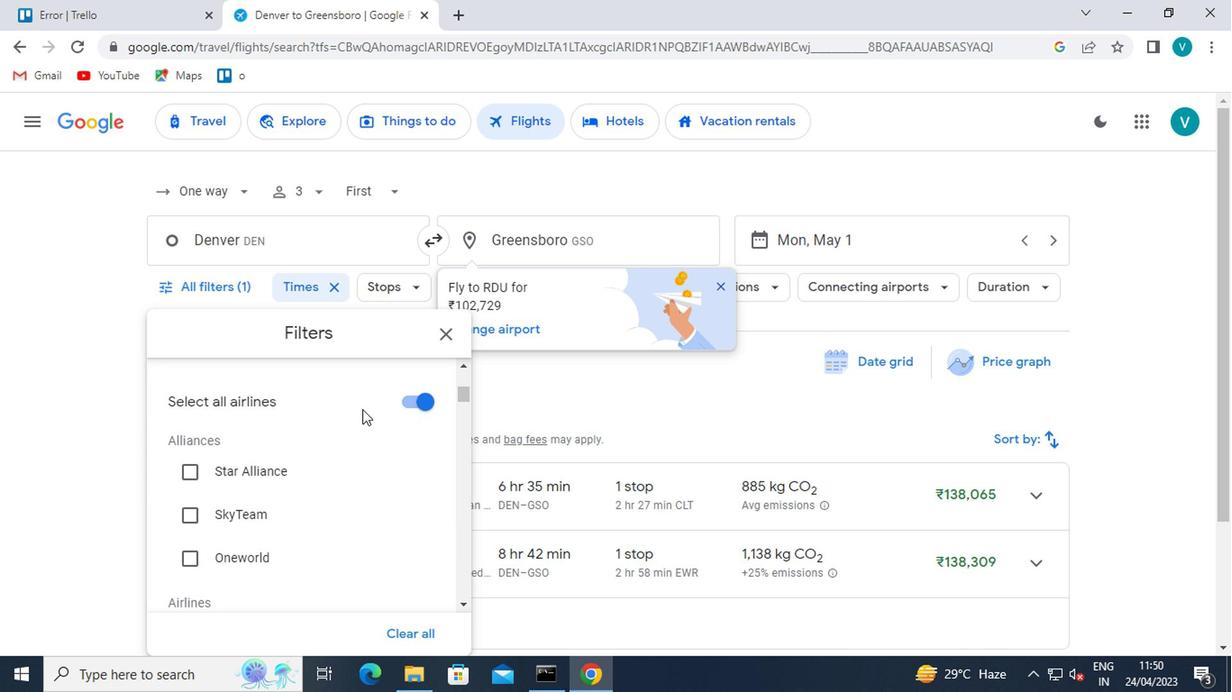 
Action: Mouse scrolled (359, 409) with delta (0, 0)
Screenshot: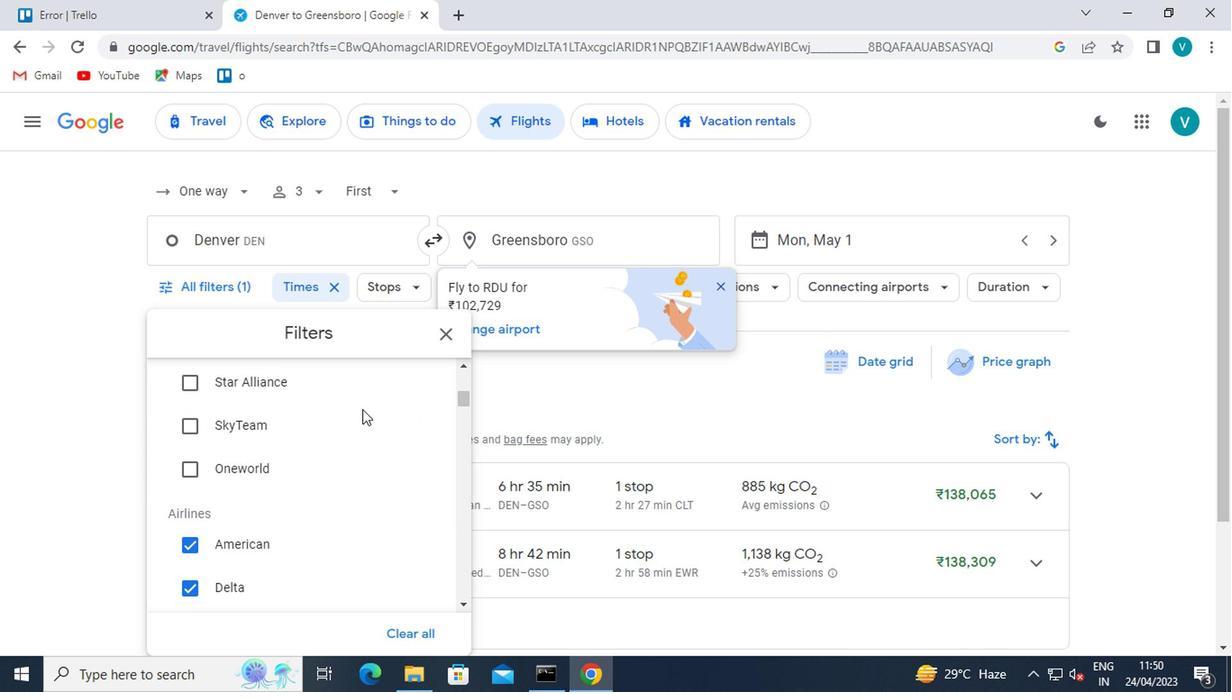 
Action: Mouse moved to (370, 431)
Screenshot: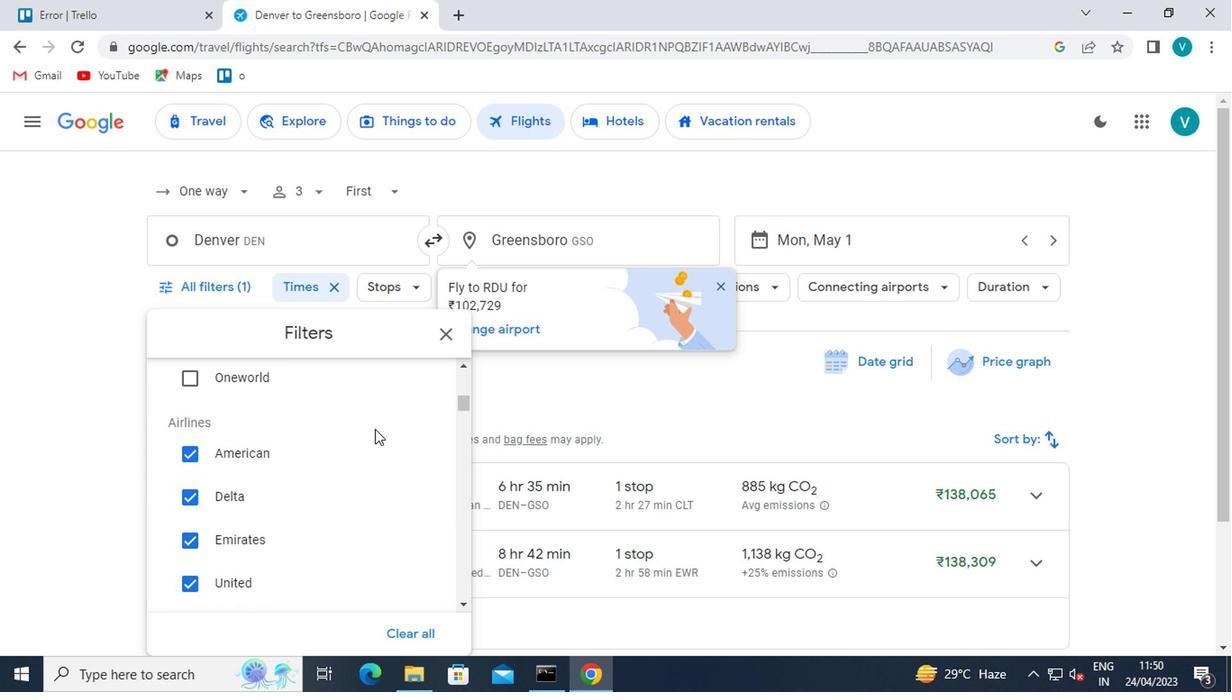 
Action: Mouse scrolled (370, 430) with delta (0, -1)
Screenshot: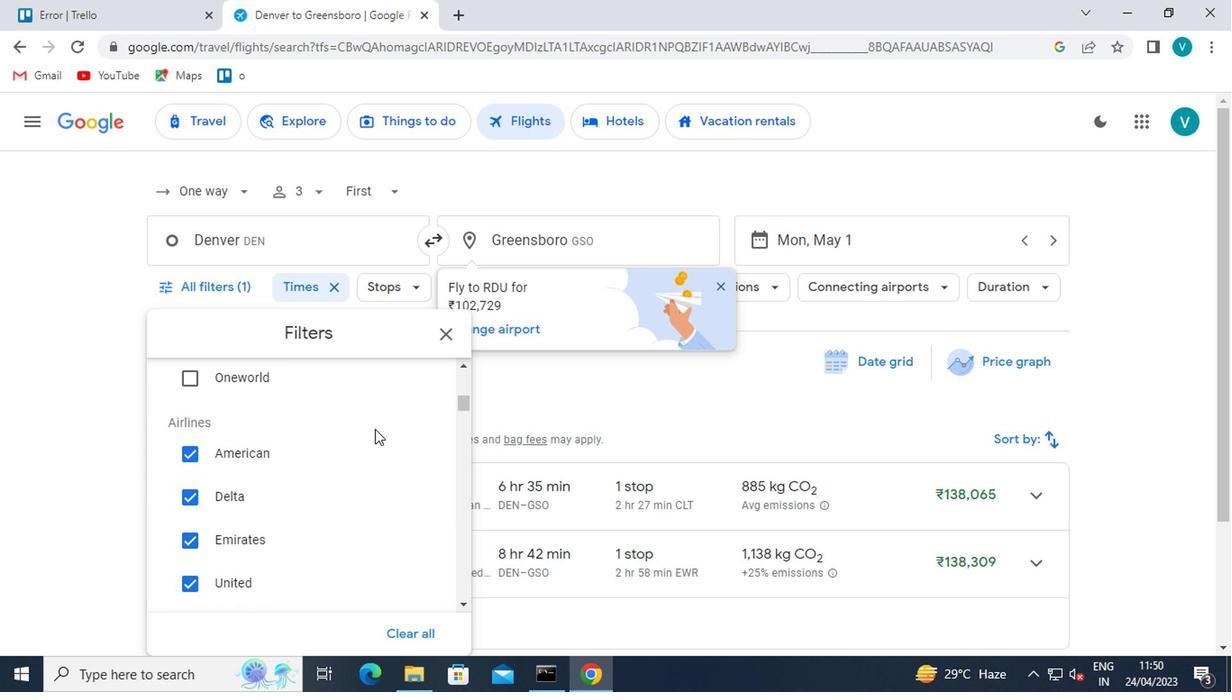 
Action: Mouse moved to (400, 538)
Screenshot: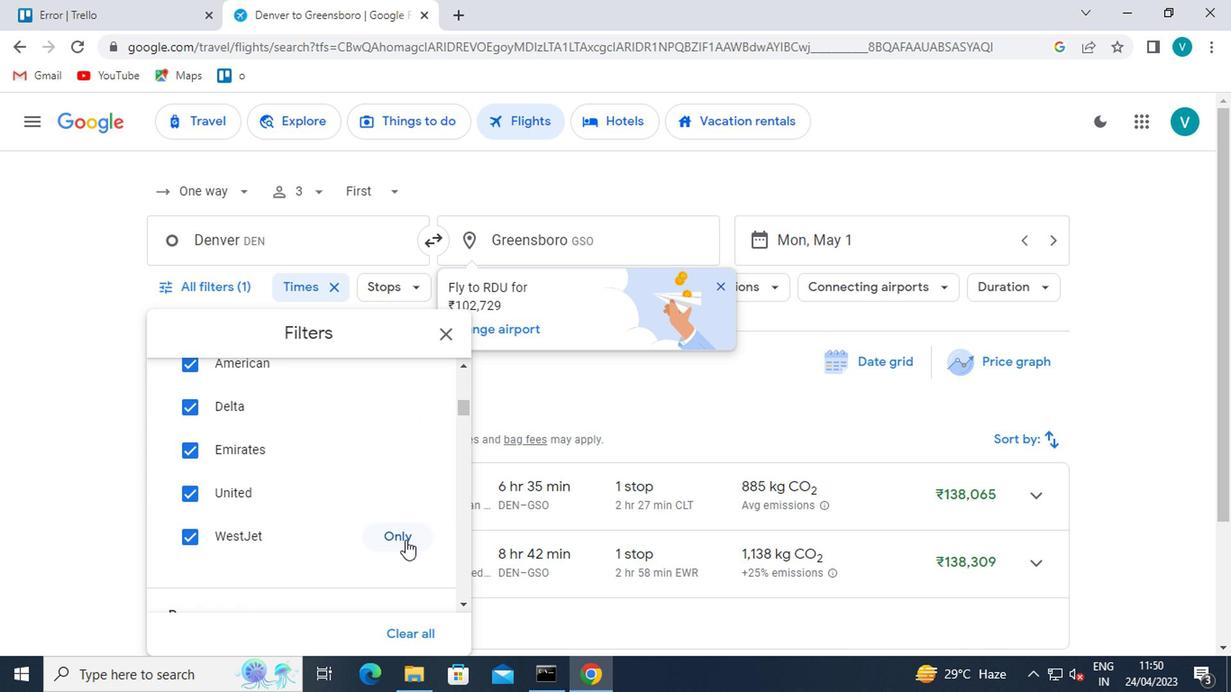 
Action: Mouse pressed left at (400, 538)
Screenshot: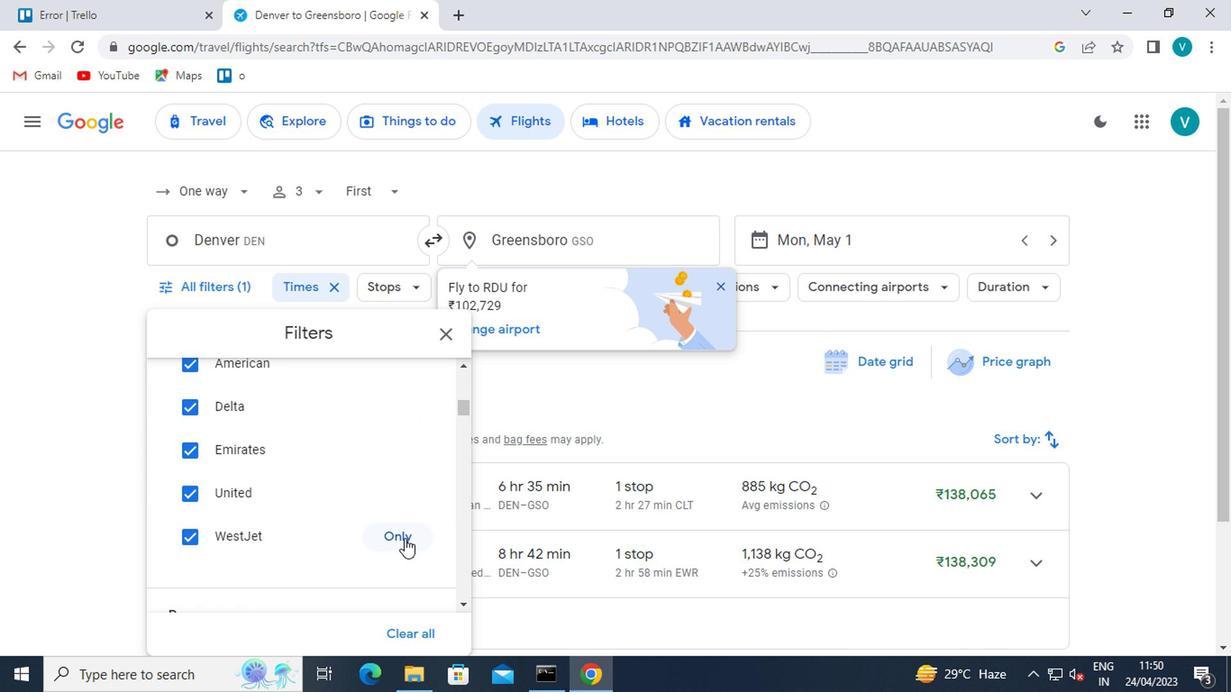 
Action: Mouse moved to (397, 539)
Screenshot: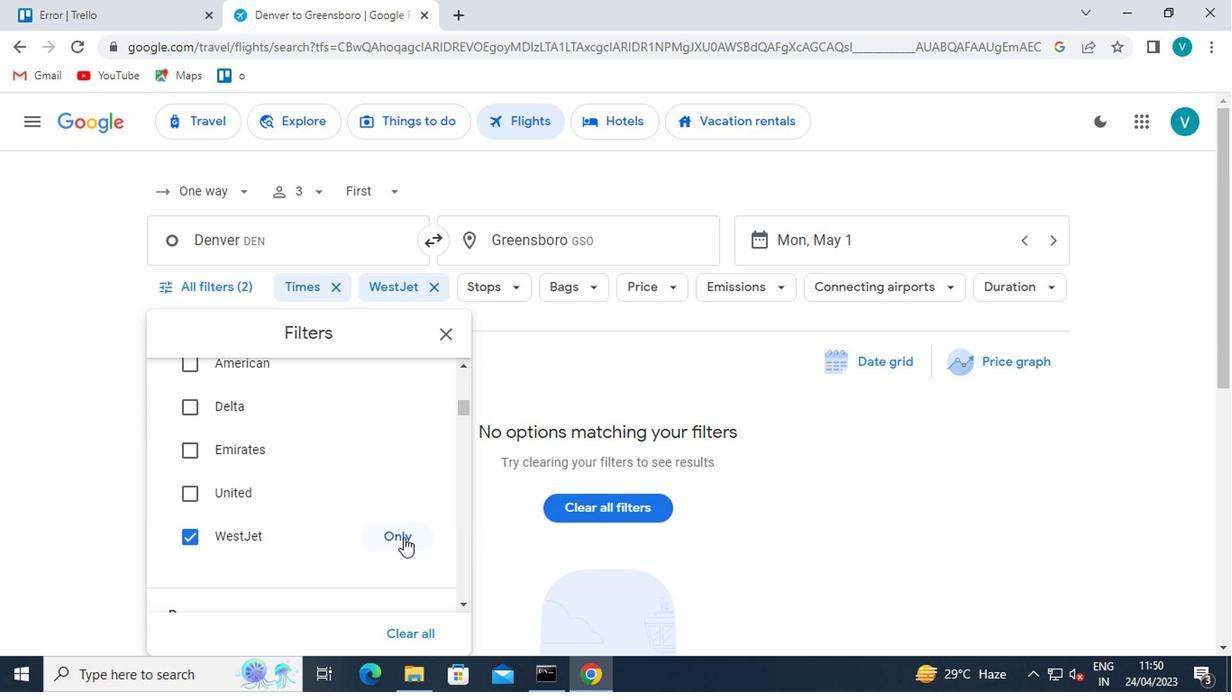 
Action: Mouse scrolled (397, 538) with delta (0, 0)
Screenshot: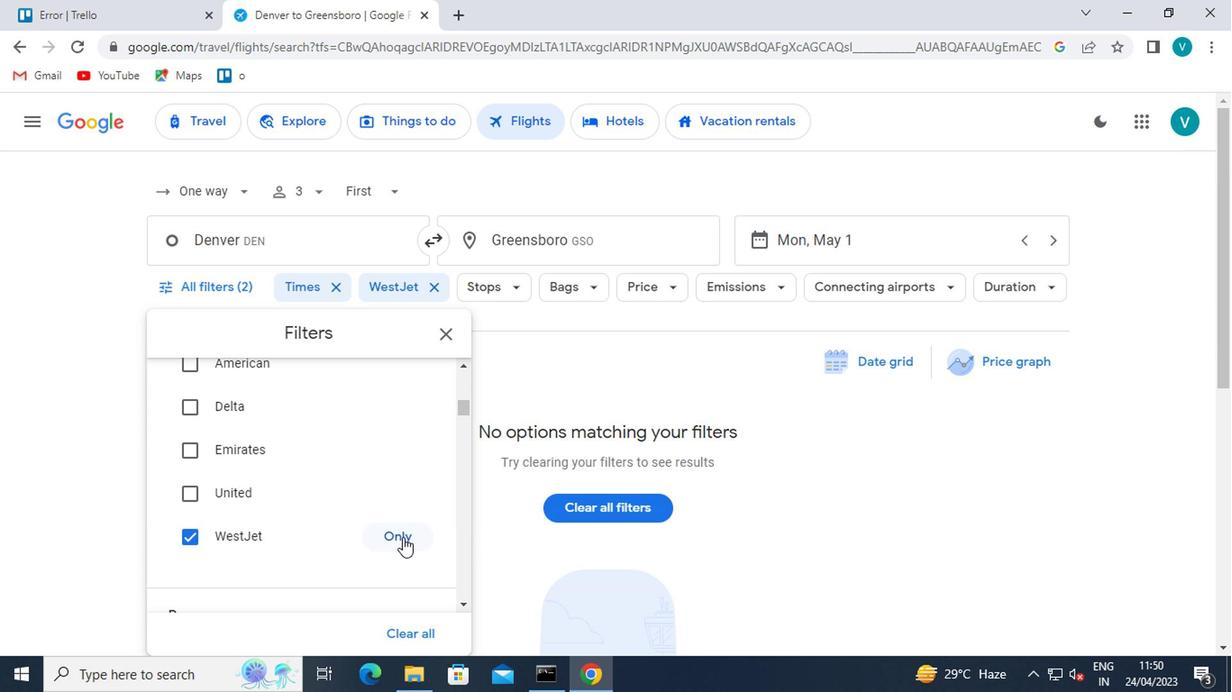
Action: Mouse moved to (396, 540)
Screenshot: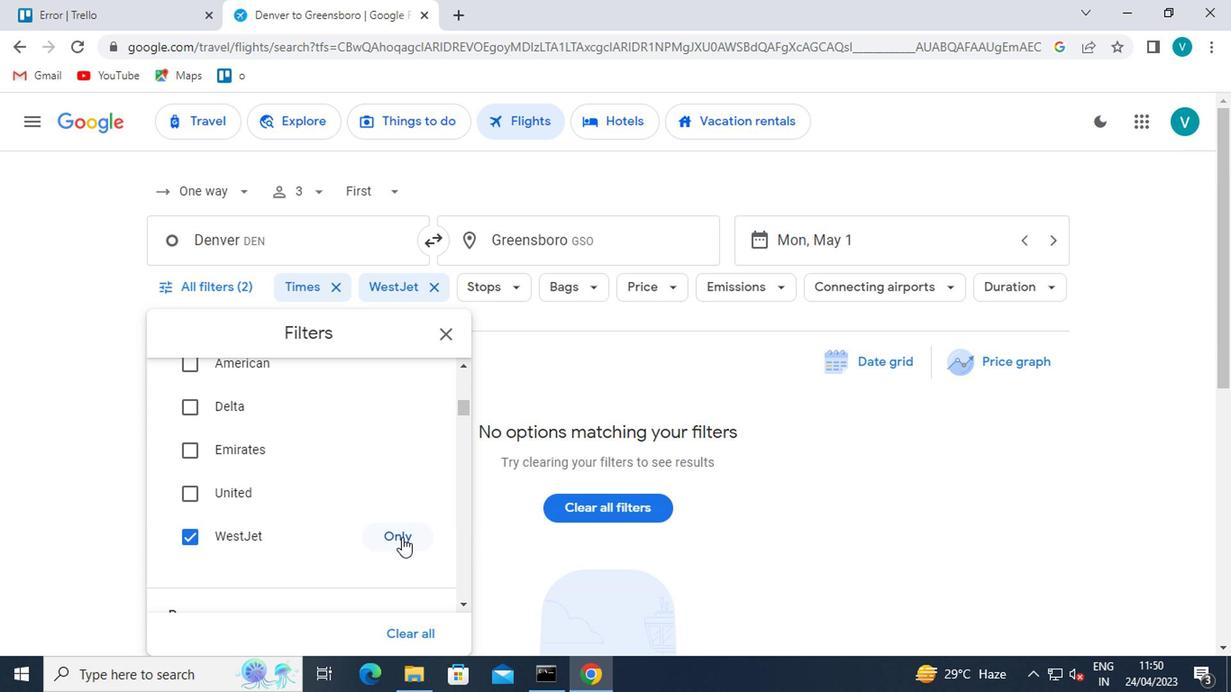 
Action: Mouse scrolled (396, 539) with delta (0, -1)
Screenshot: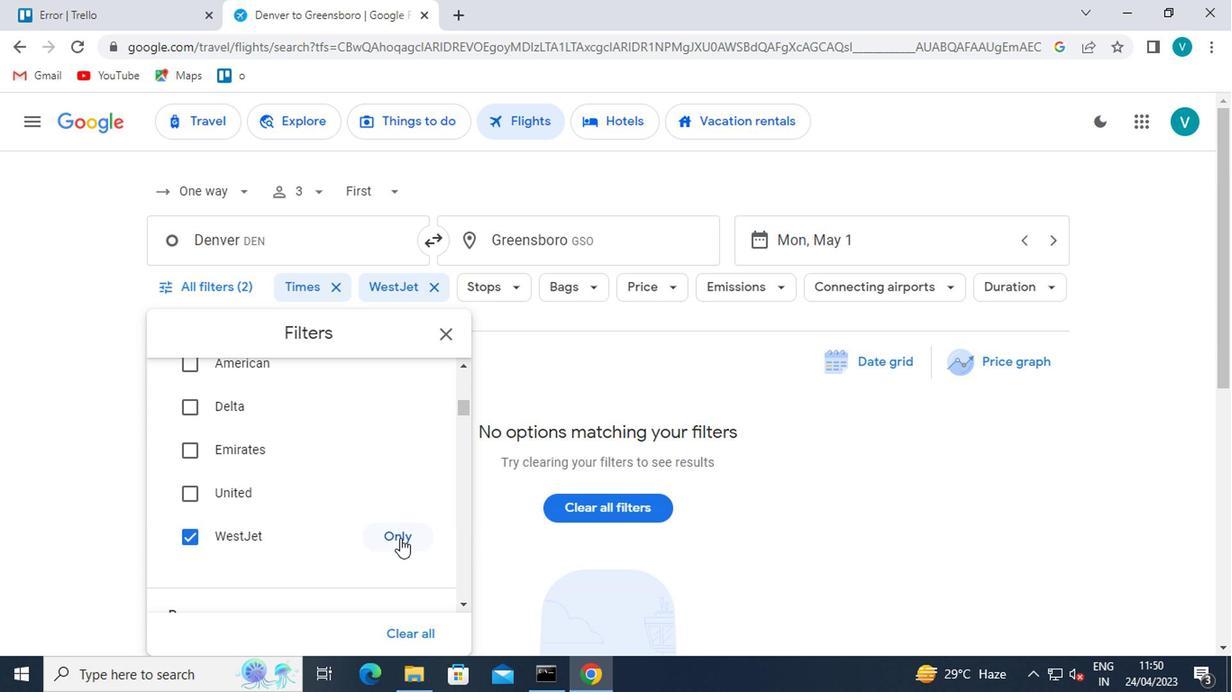 
Action: Mouse moved to (416, 488)
Screenshot: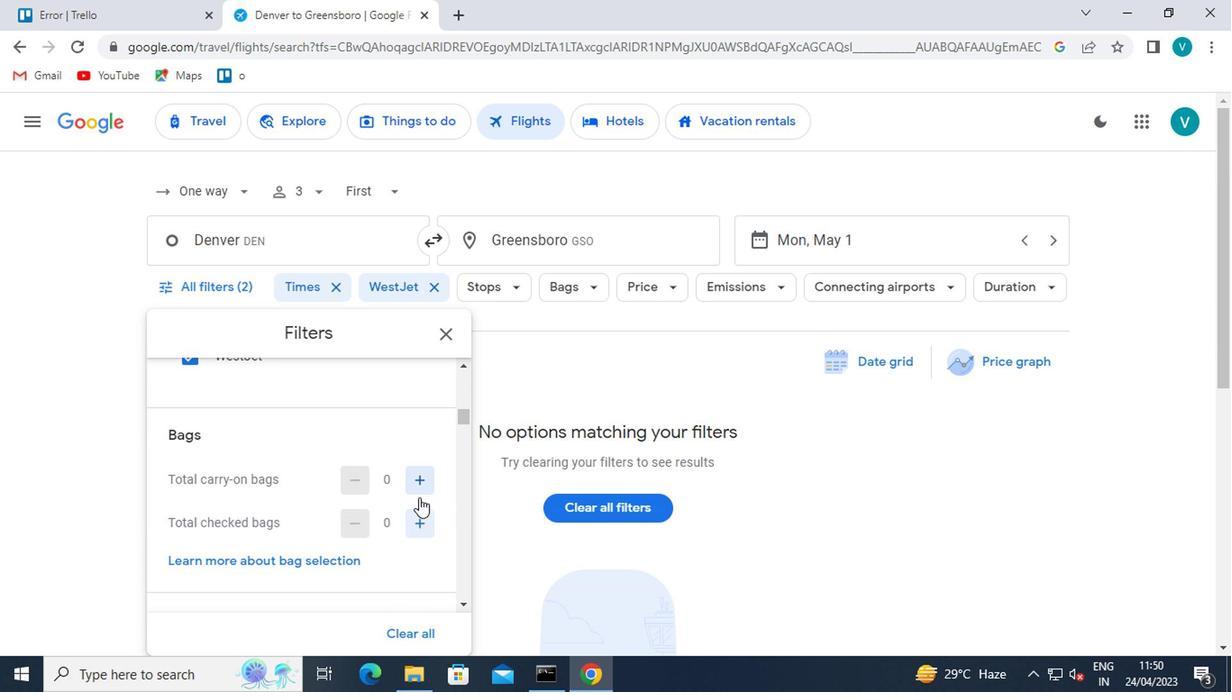 
Action: Mouse pressed left at (416, 488)
Screenshot: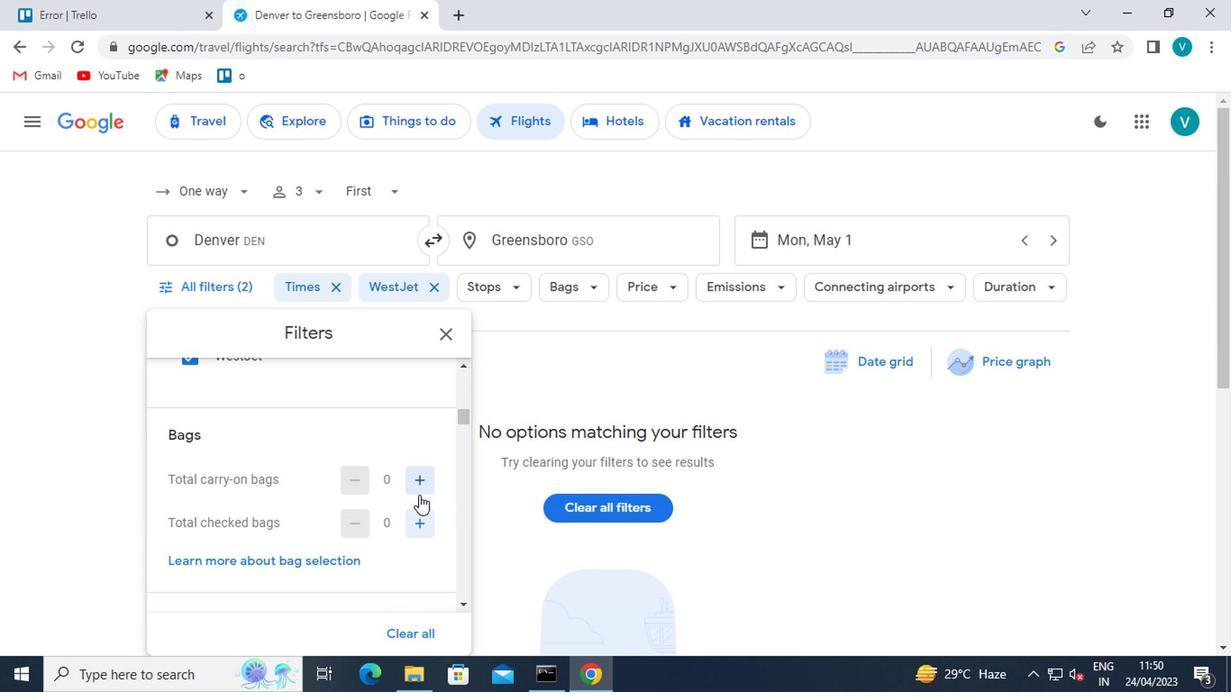 
Action: Mouse moved to (416, 487)
Screenshot: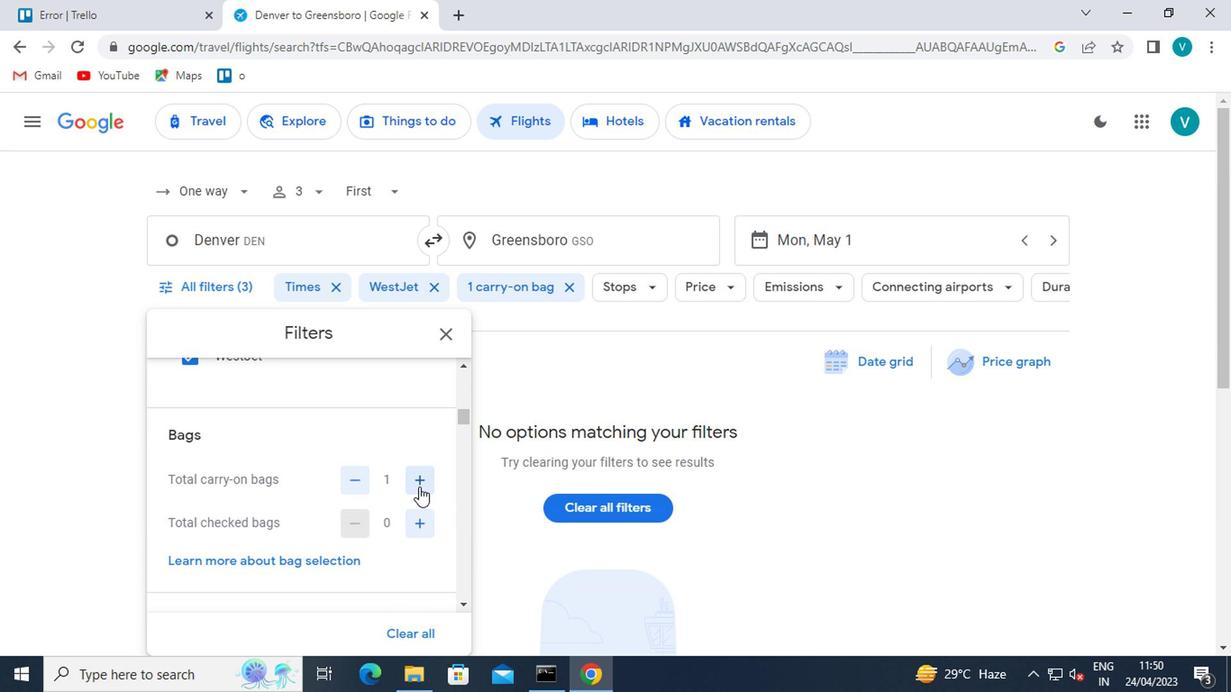 
Action: Mouse scrolled (416, 486) with delta (0, -1)
Screenshot: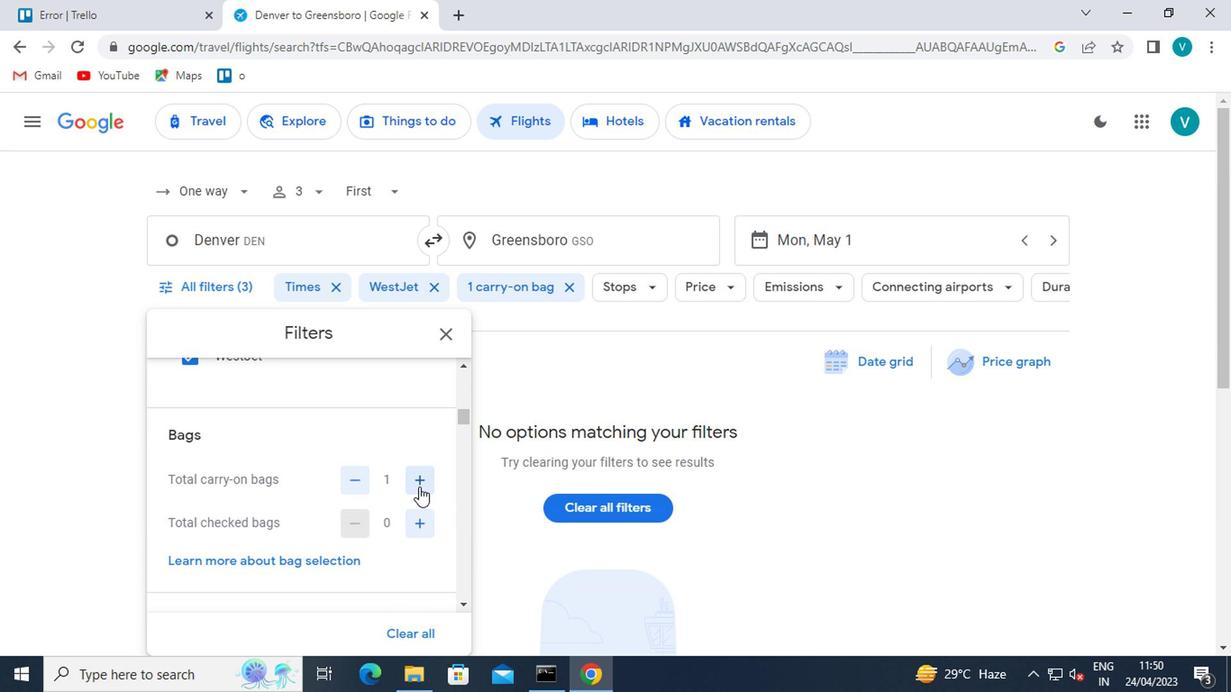 
Action: Mouse moved to (413, 489)
Screenshot: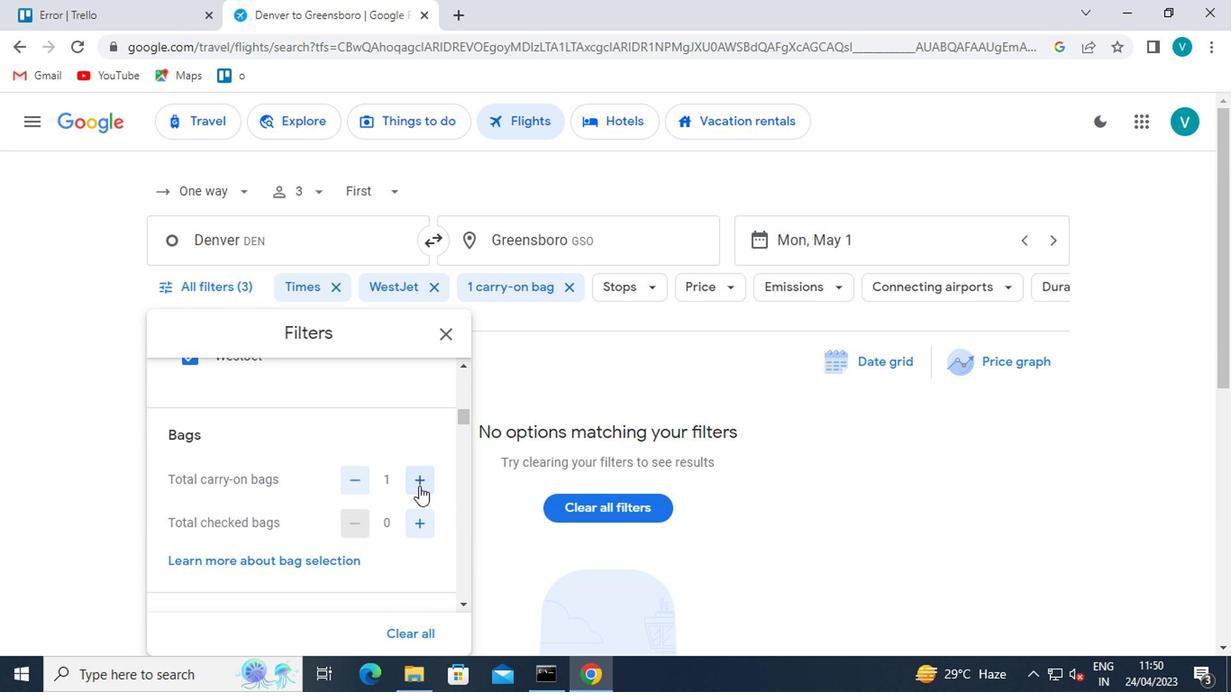 
Action: Mouse scrolled (413, 488) with delta (0, -1)
Screenshot: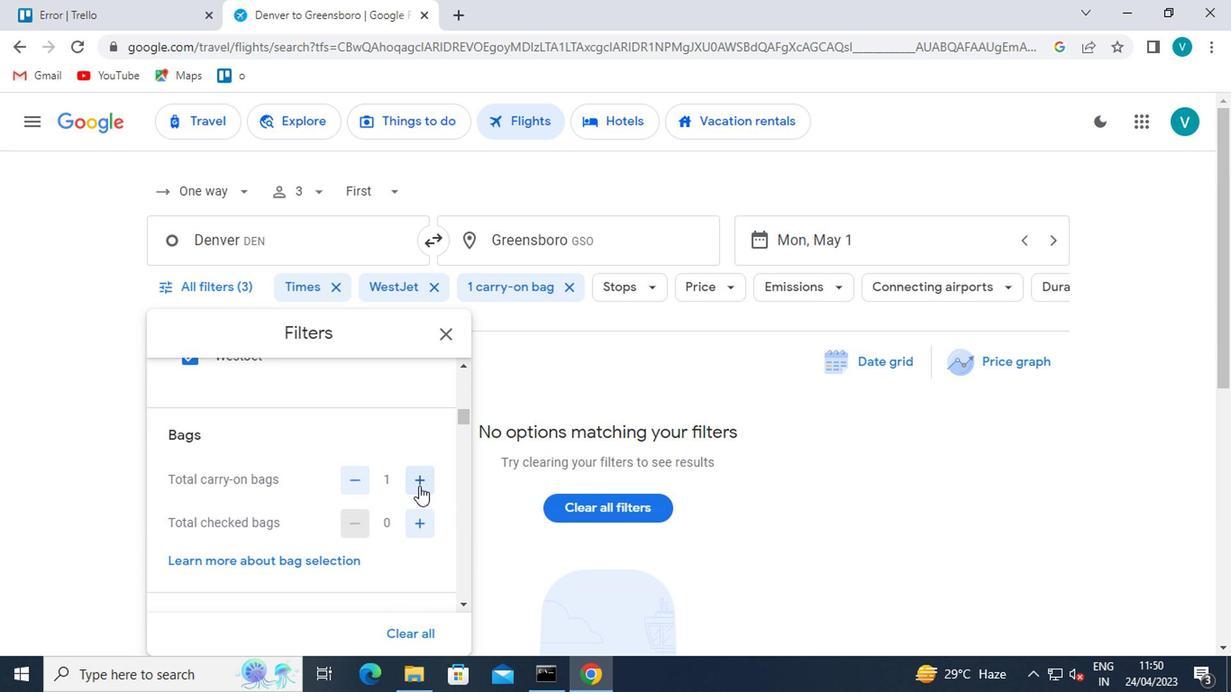 
Action: Mouse moved to (418, 522)
Screenshot: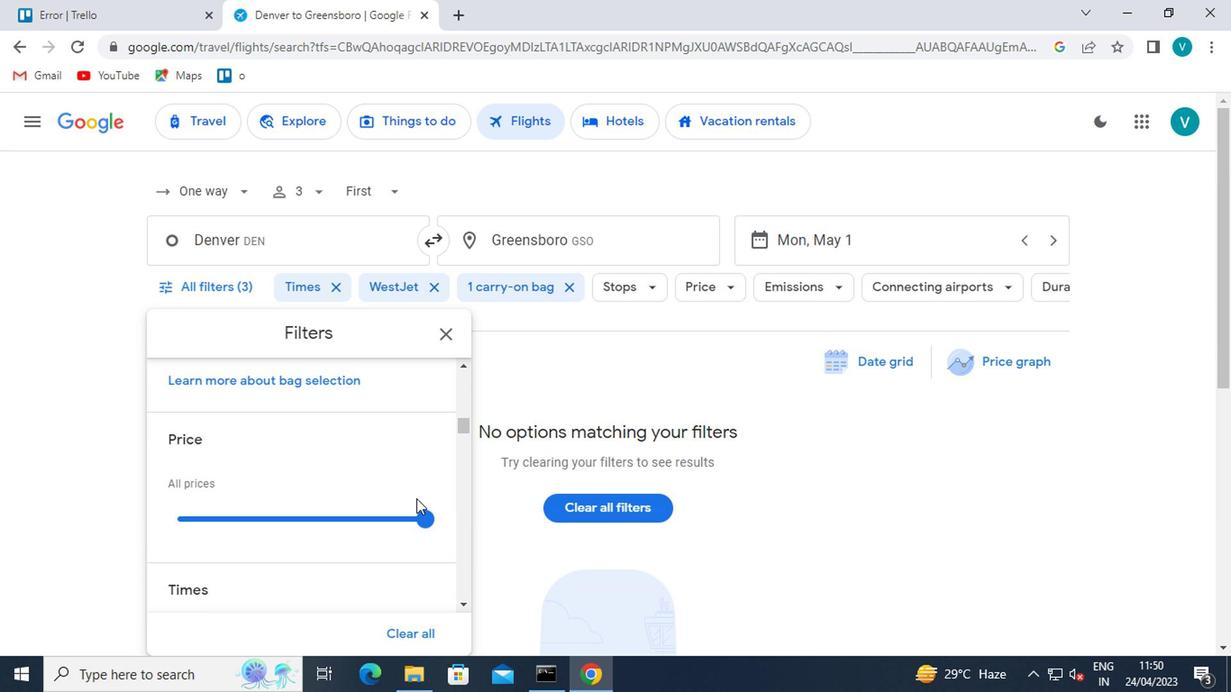 
Action: Mouse pressed left at (418, 522)
Screenshot: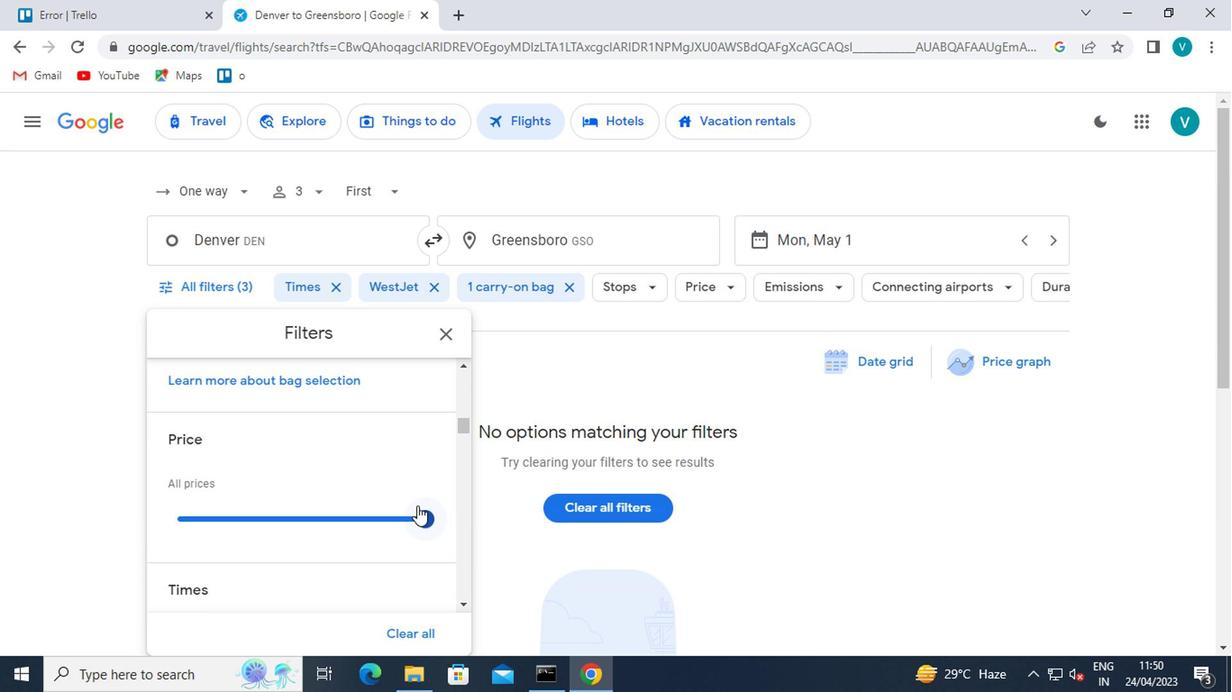 
Action: Mouse moved to (329, 477)
Screenshot: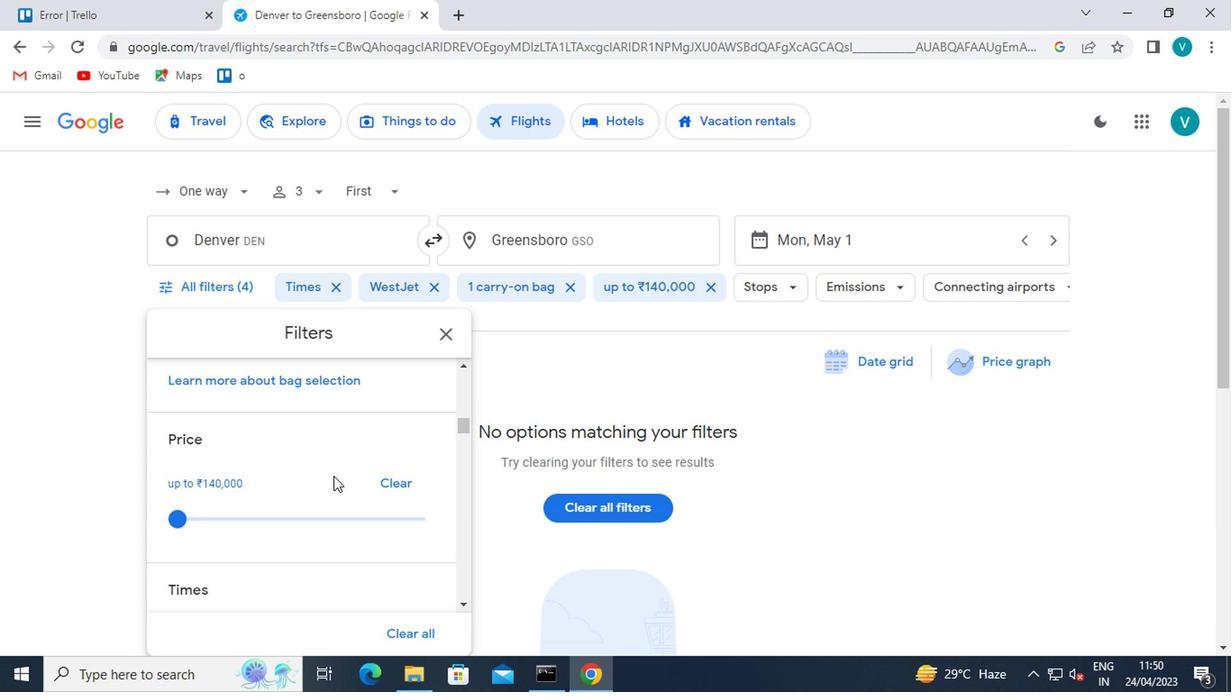 
Action: Mouse scrolled (329, 476) with delta (0, 0)
Screenshot: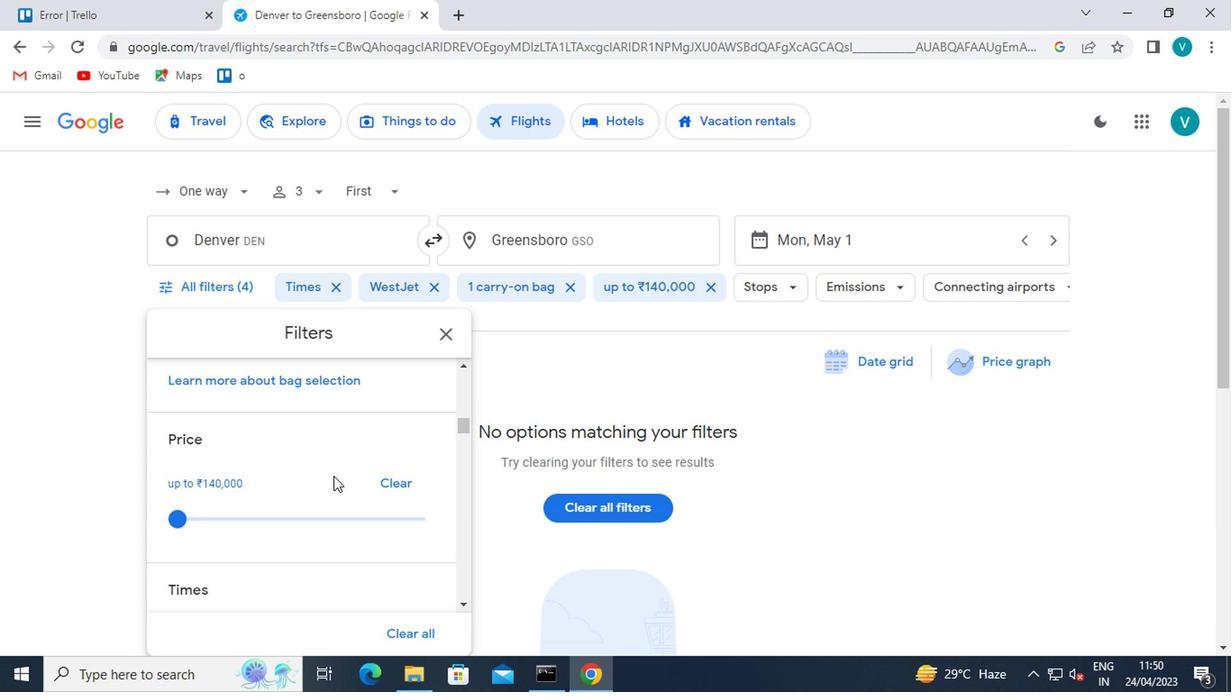 
Action: Mouse scrolled (329, 476) with delta (0, 0)
Screenshot: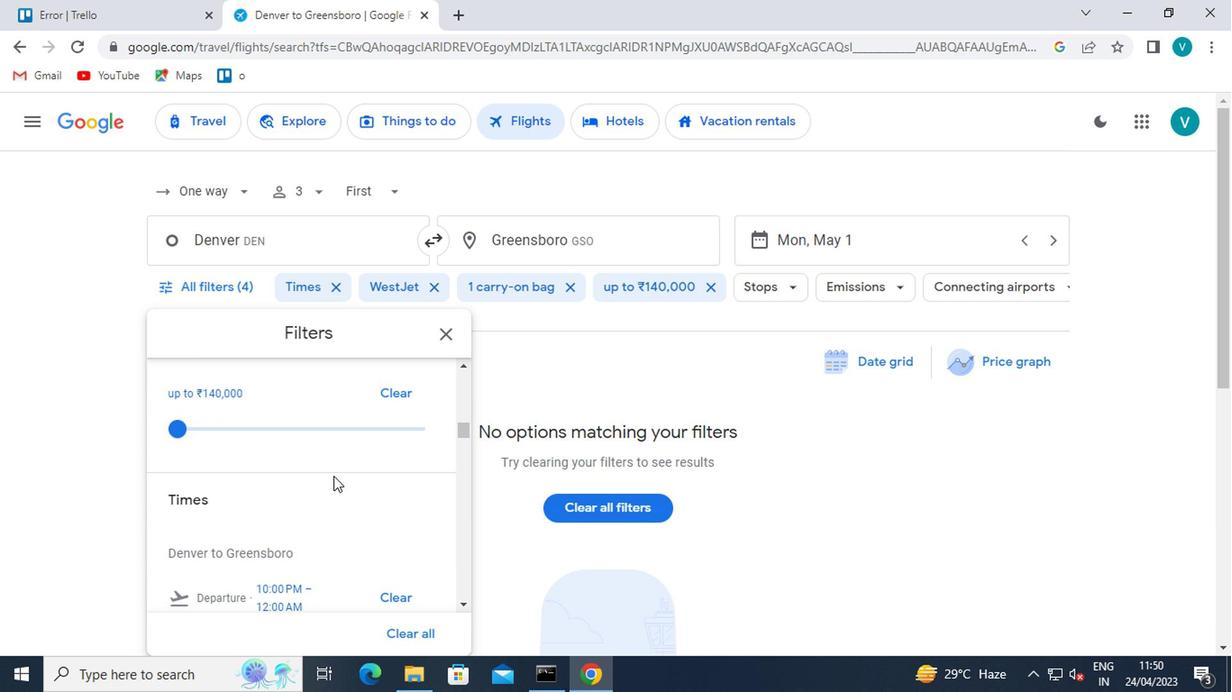 
Action: Mouse moved to (396, 545)
Screenshot: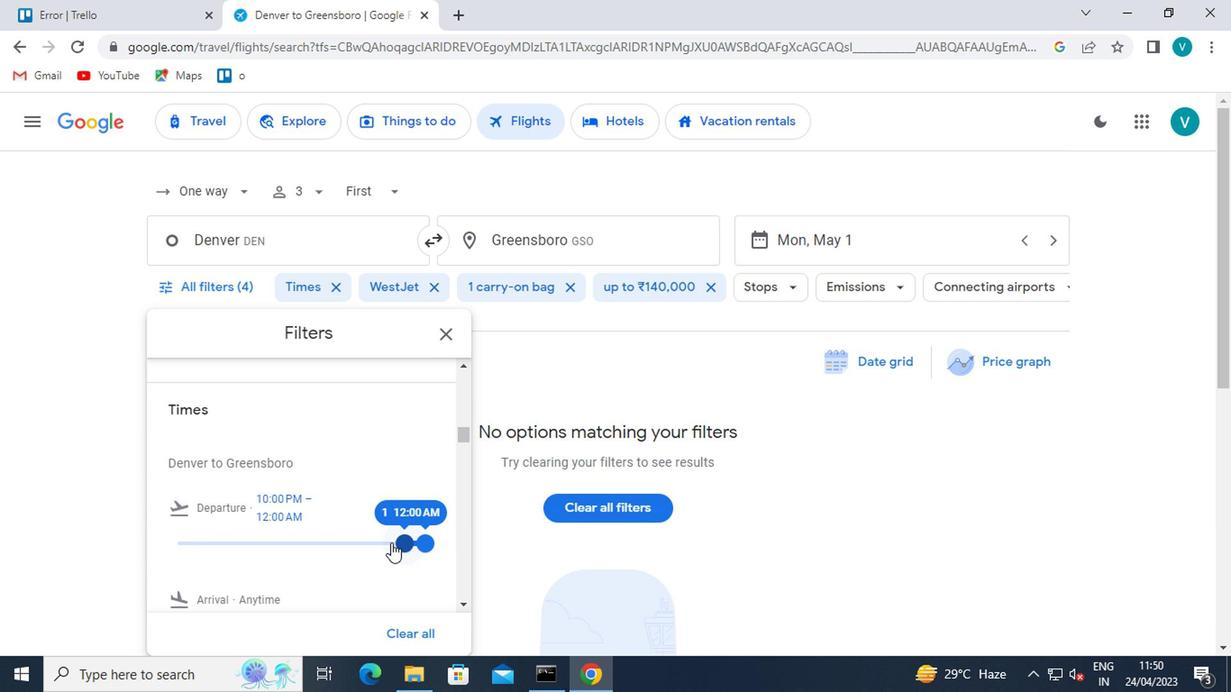 
Action: Mouse pressed left at (396, 545)
Screenshot: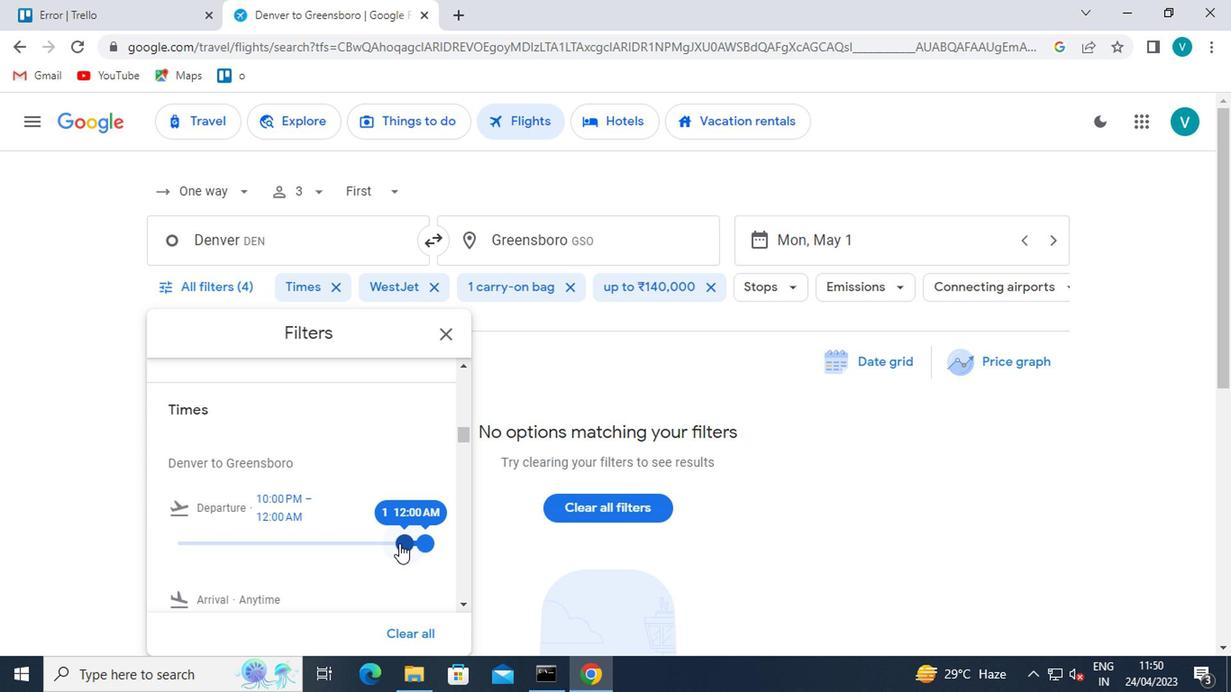 
Action: Mouse moved to (412, 543)
Screenshot: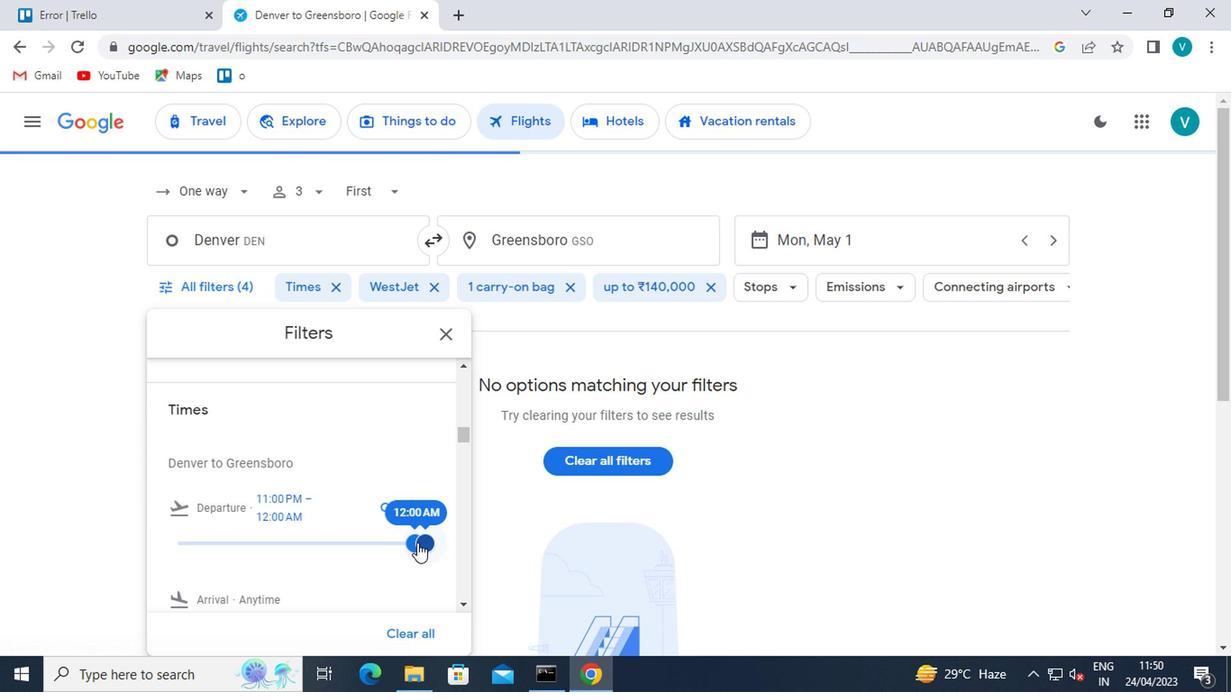 
